 Task: Create a due date automation trigger when advanced on, on the wednesday before a card is due add fields with custom field "Resume" set to a number greater than 1 and lower than 10 at 11:00 AM.
Action: Mouse moved to (887, 275)
Screenshot: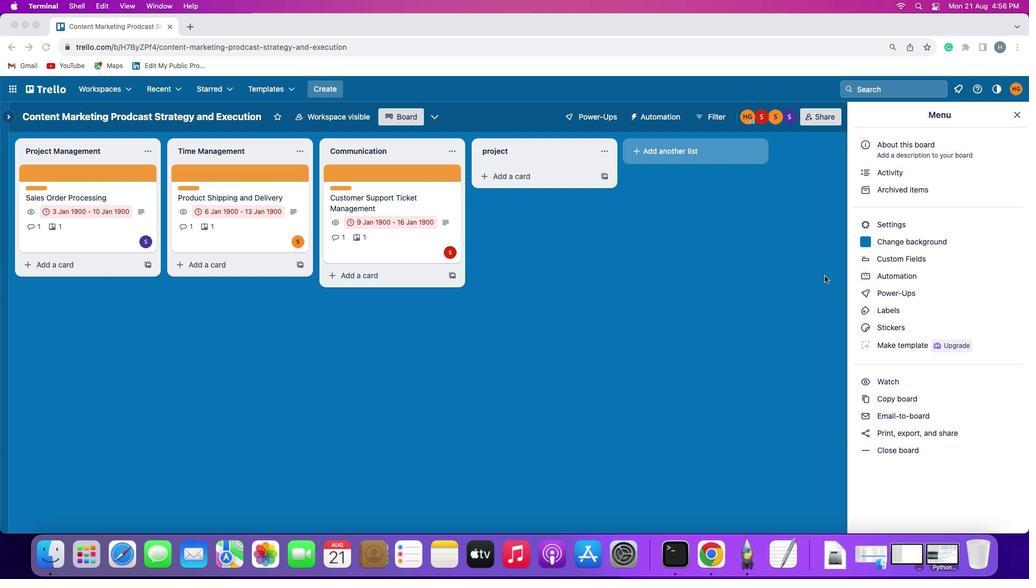
Action: Mouse pressed left at (887, 275)
Screenshot: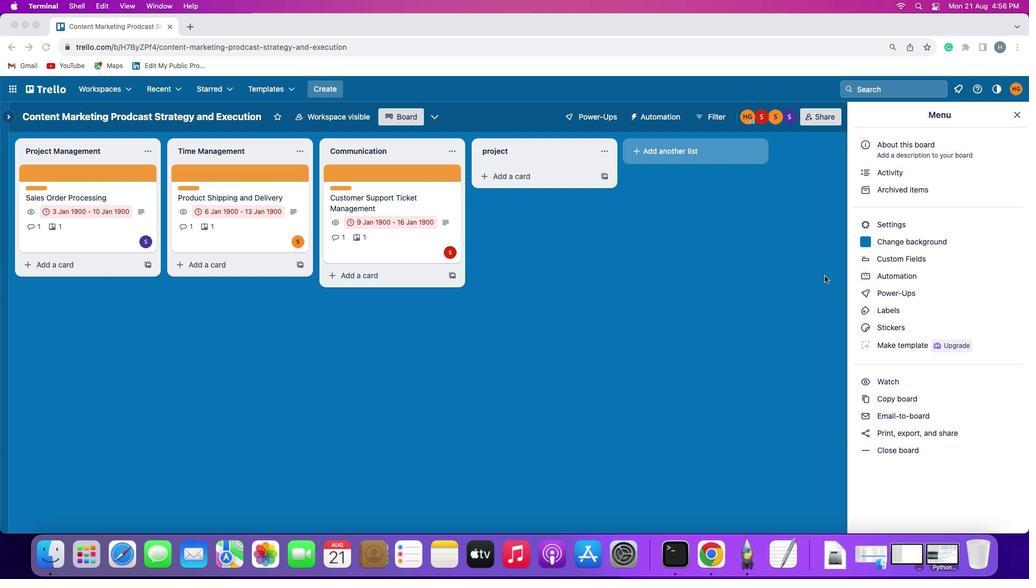 
Action: Mouse pressed left at (887, 275)
Screenshot: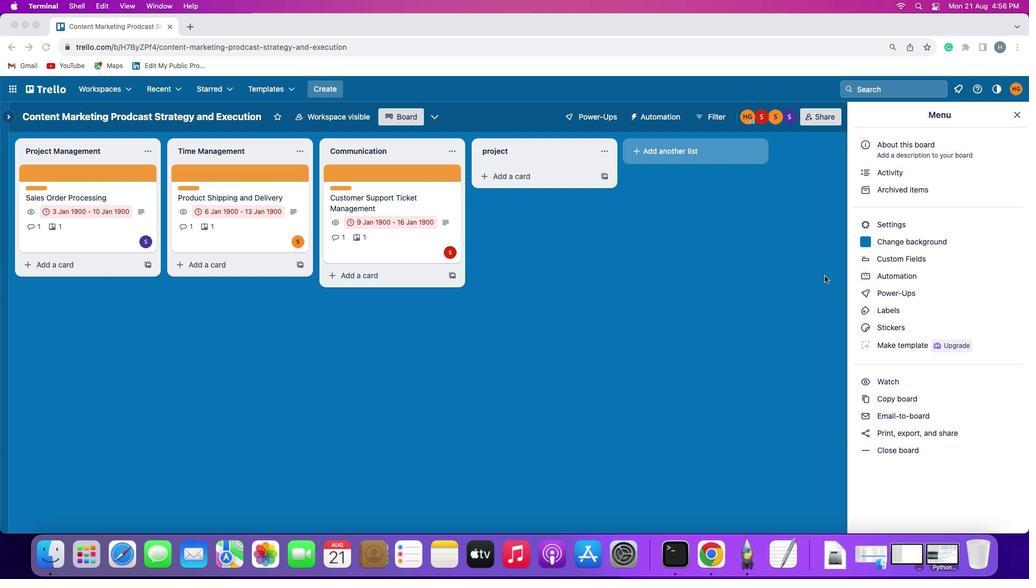
Action: Mouse moved to (76, 251)
Screenshot: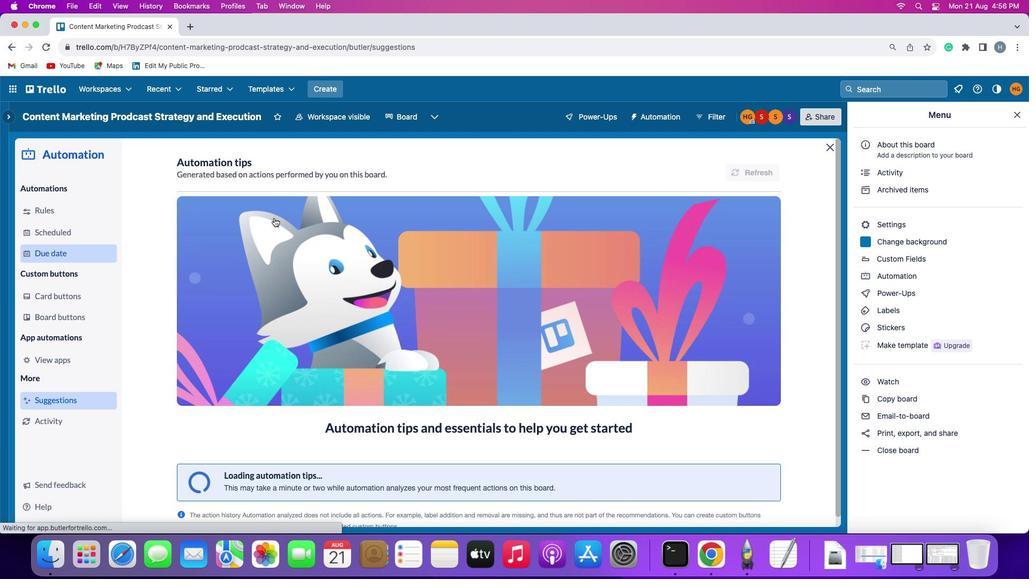 
Action: Mouse pressed left at (76, 251)
Screenshot: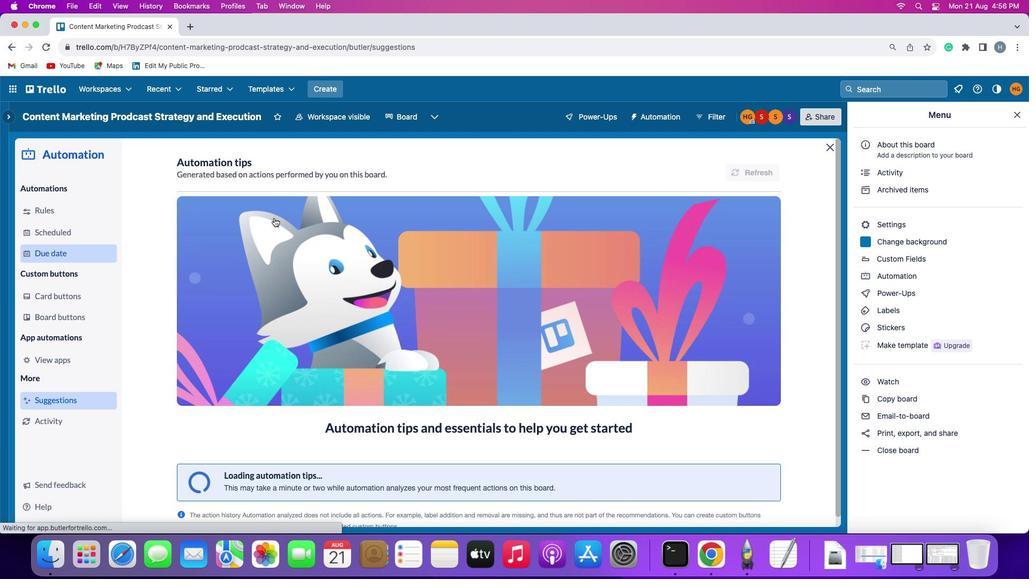 
Action: Mouse moved to (718, 163)
Screenshot: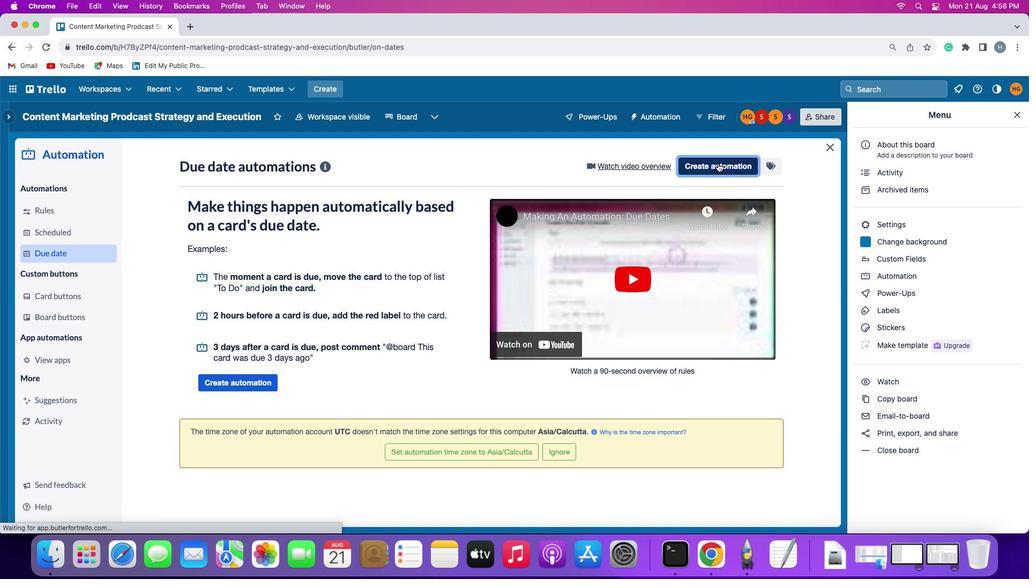 
Action: Mouse pressed left at (718, 163)
Screenshot: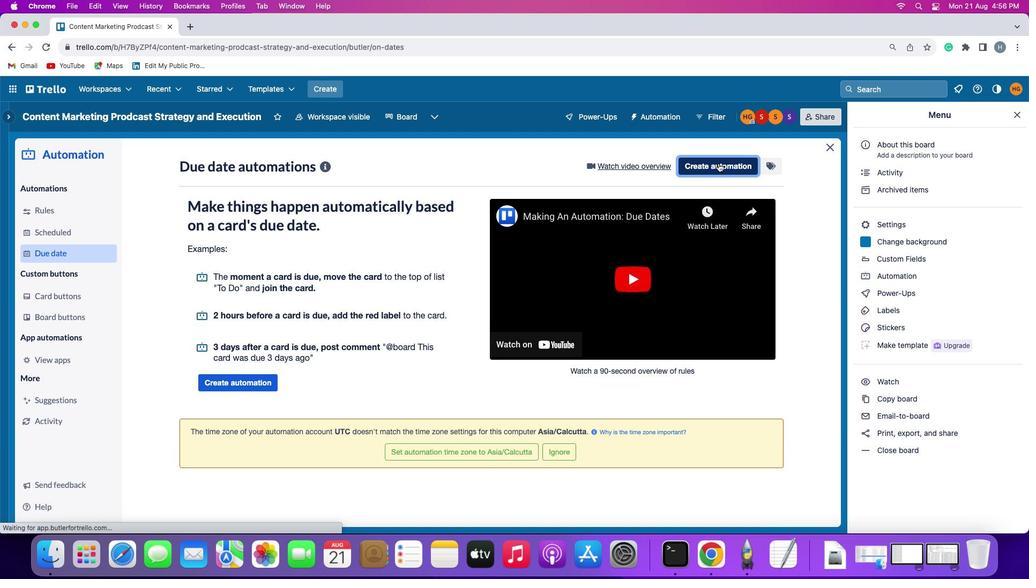 
Action: Mouse moved to (207, 264)
Screenshot: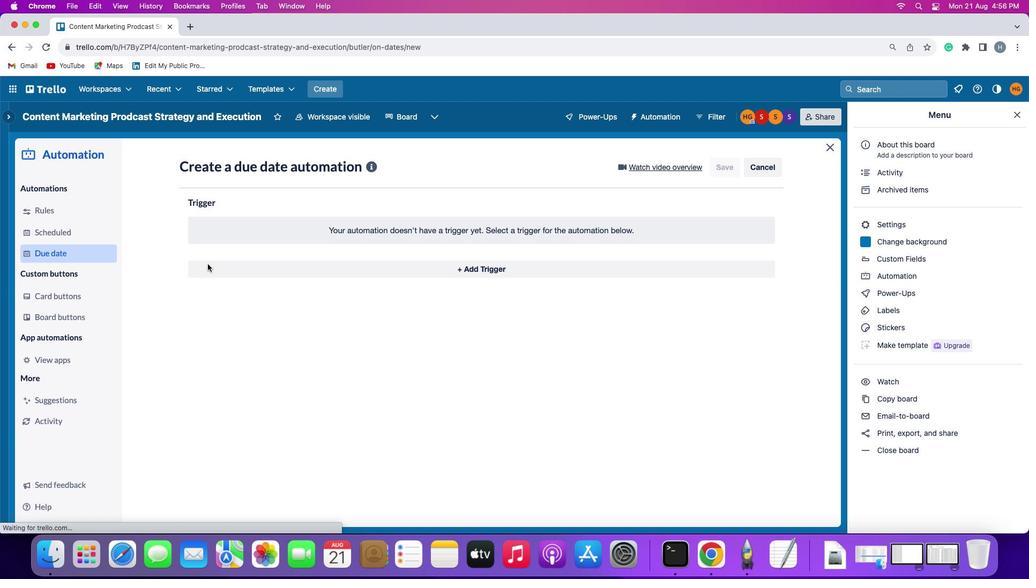 
Action: Mouse pressed left at (207, 264)
Screenshot: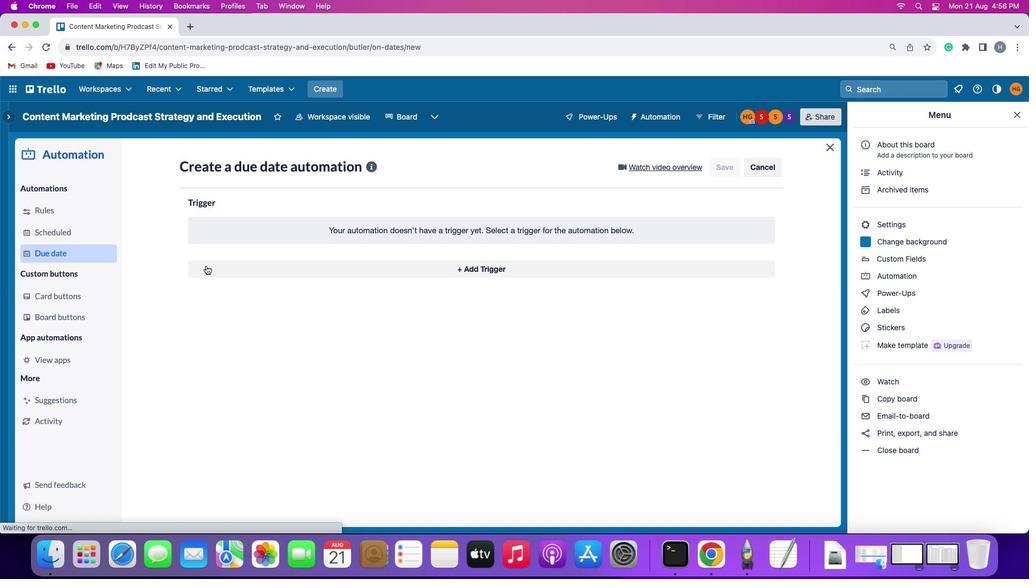 
Action: Mouse moved to (239, 469)
Screenshot: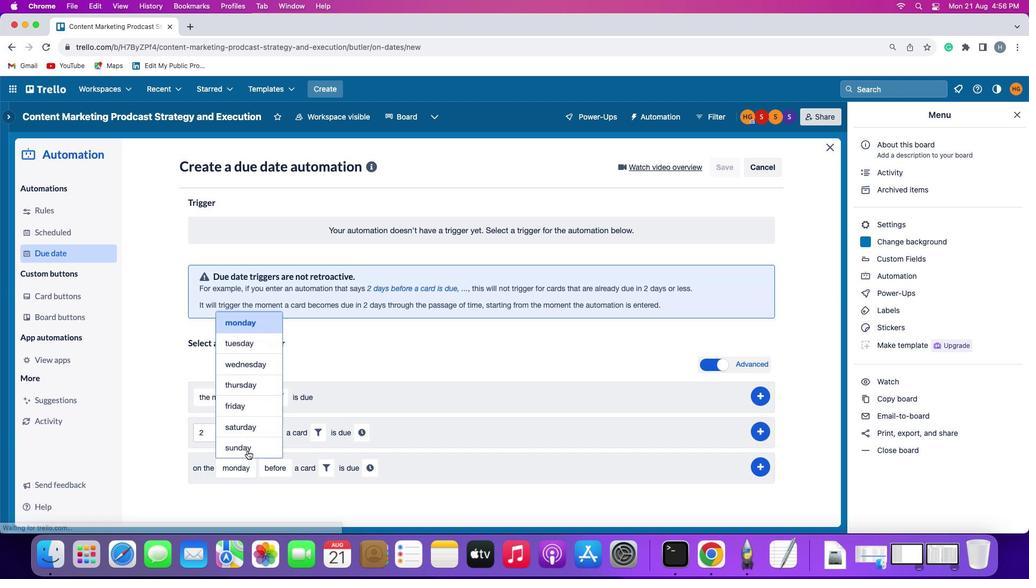 
Action: Mouse pressed left at (239, 469)
Screenshot: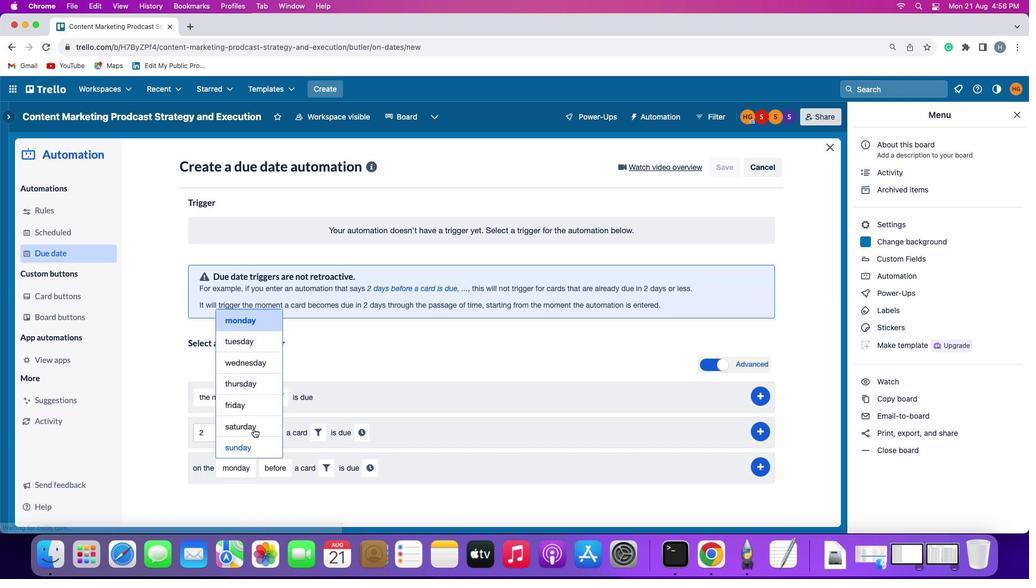 
Action: Mouse moved to (263, 360)
Screenshot: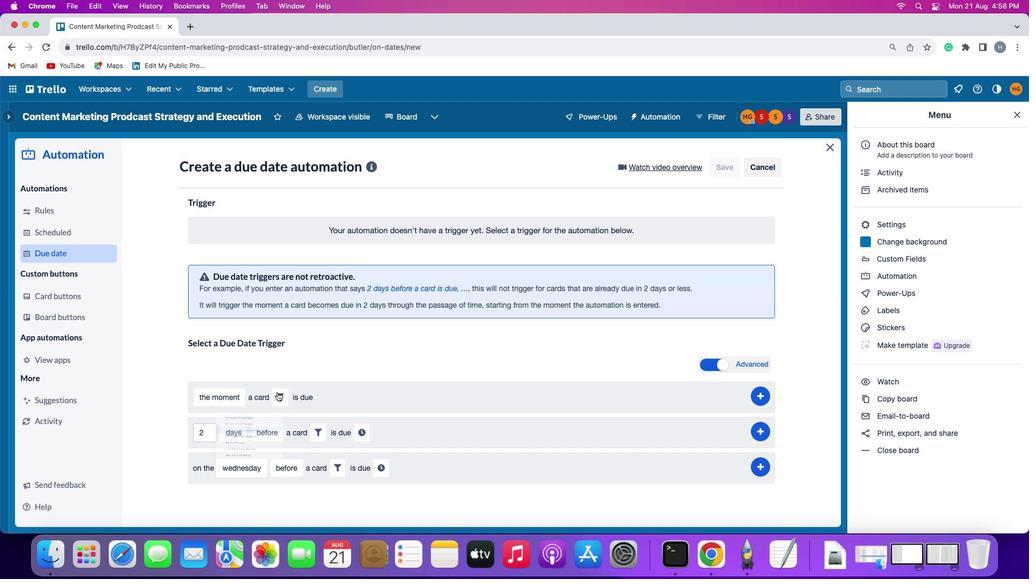 
Action: Mouse pressed left at (263, 360)
Screenshot: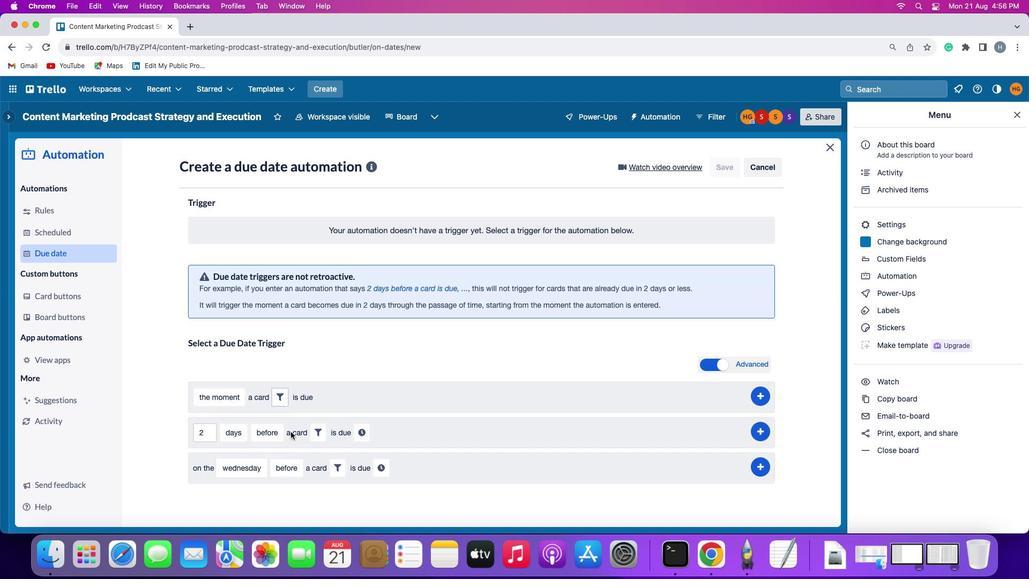 
Action: Mouse moved to (344, 465)
Screenshot: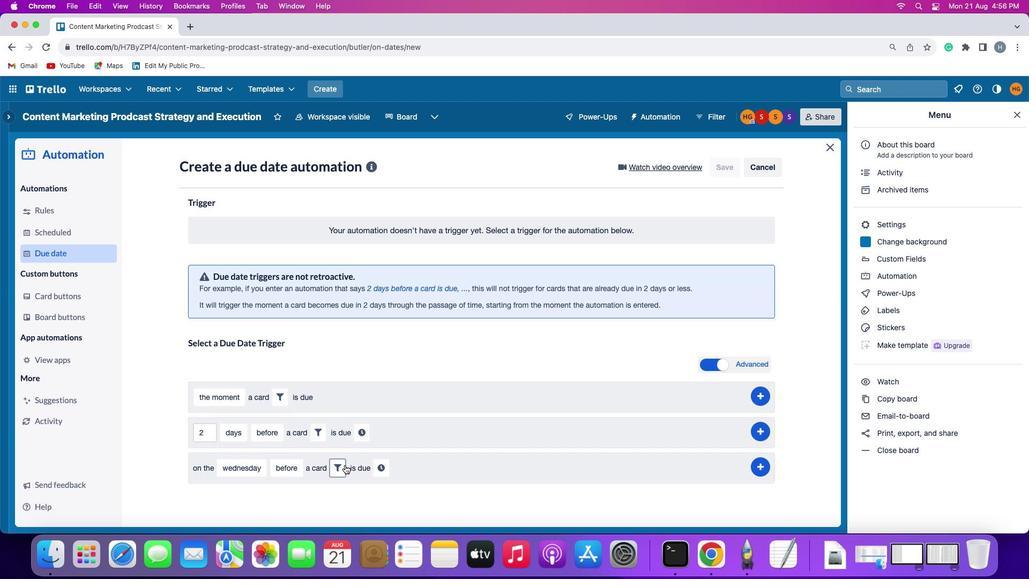 
Action: Mouse pressed left at (344, 465)
Screenshot: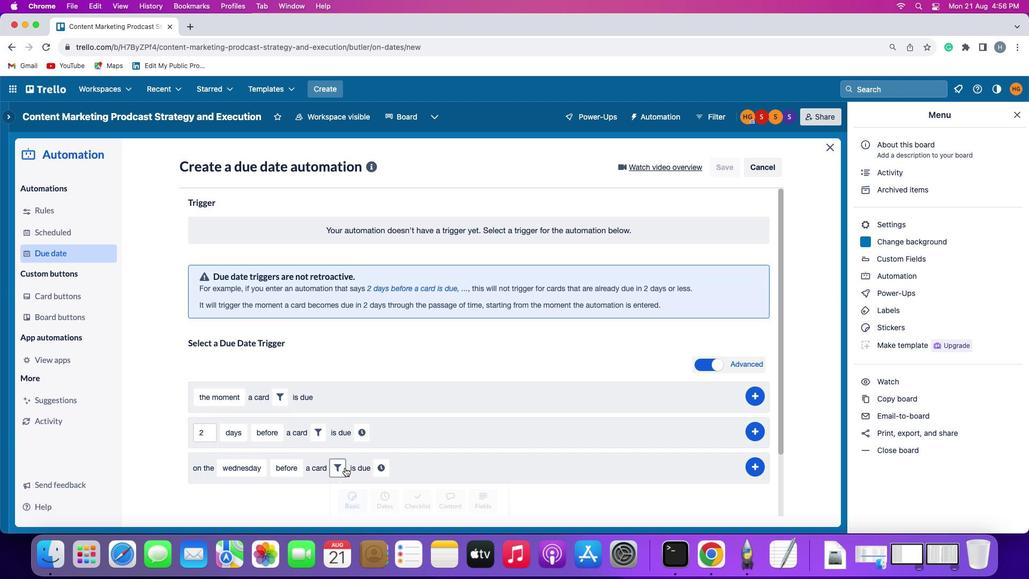 
Action: Mouse moved to (502, 499)
Screenshot: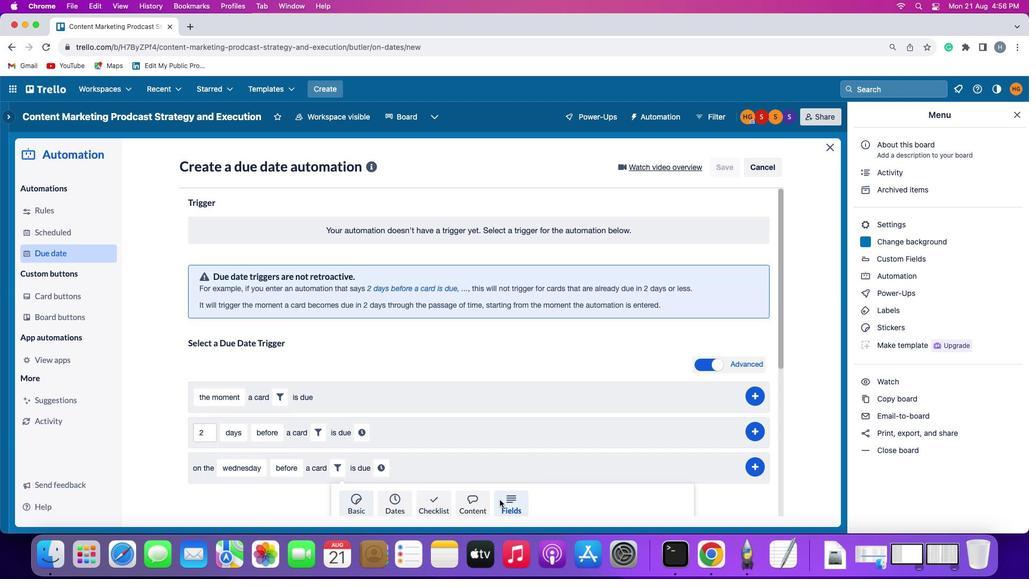 
Action: Mouse pressed left at (502, 499)
Screenshot: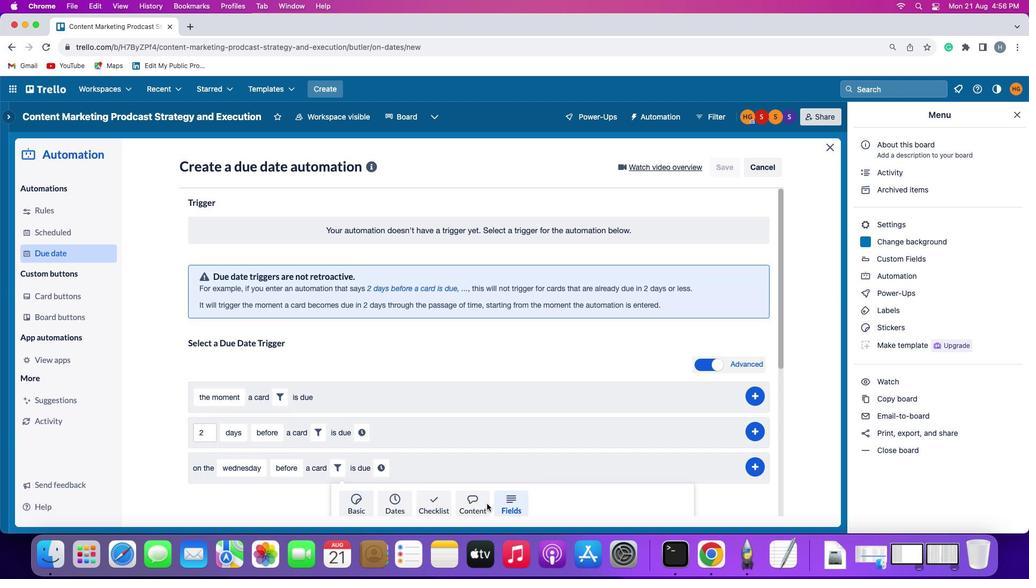 
Action: Mouse moved to (313, 496)
Screenshot: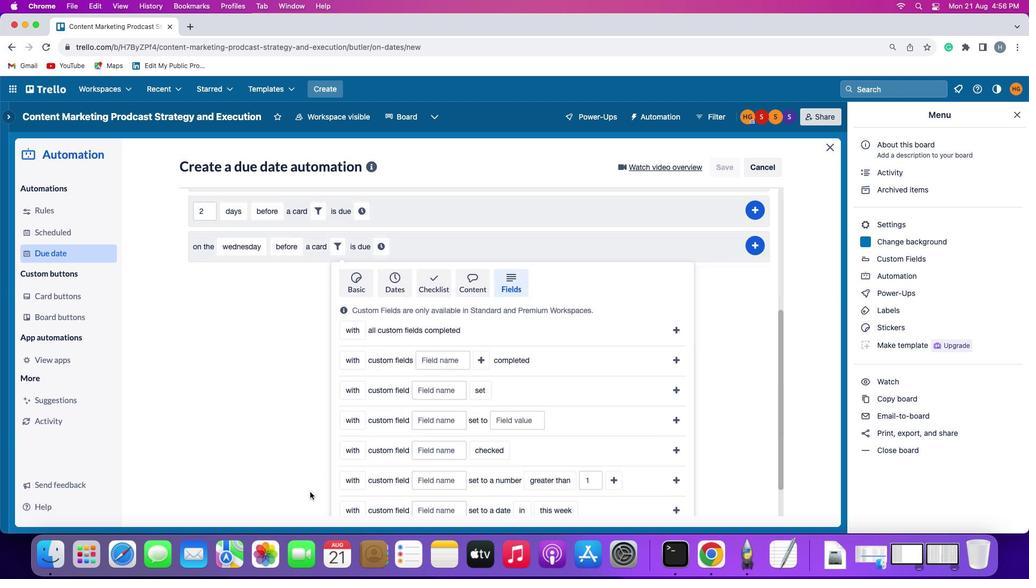 
Action: Mouse scrolled (313, 496) with delta (0, 0)
Screenshot: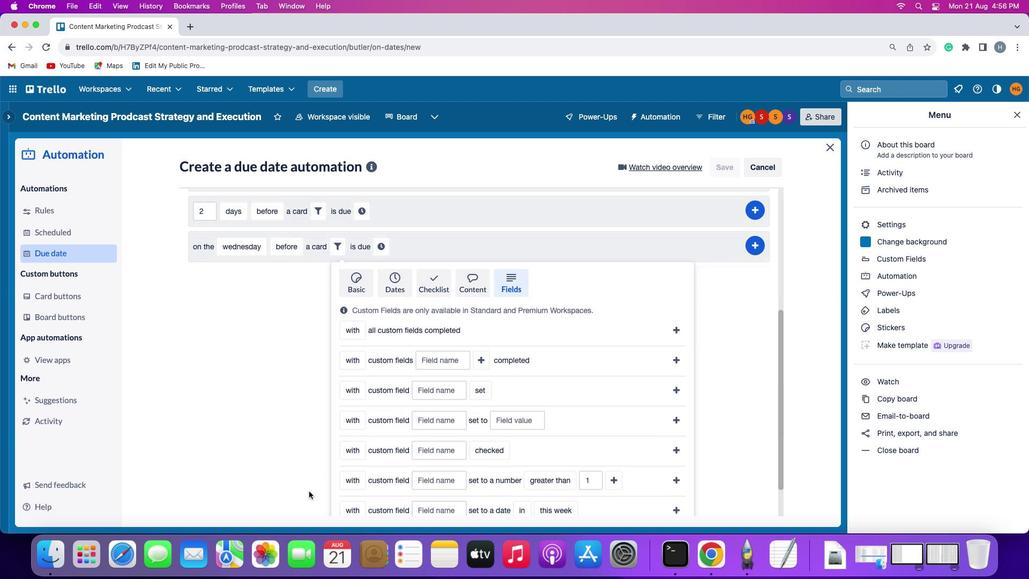
Action: Mouse moved to (312, 496)
Screenshot: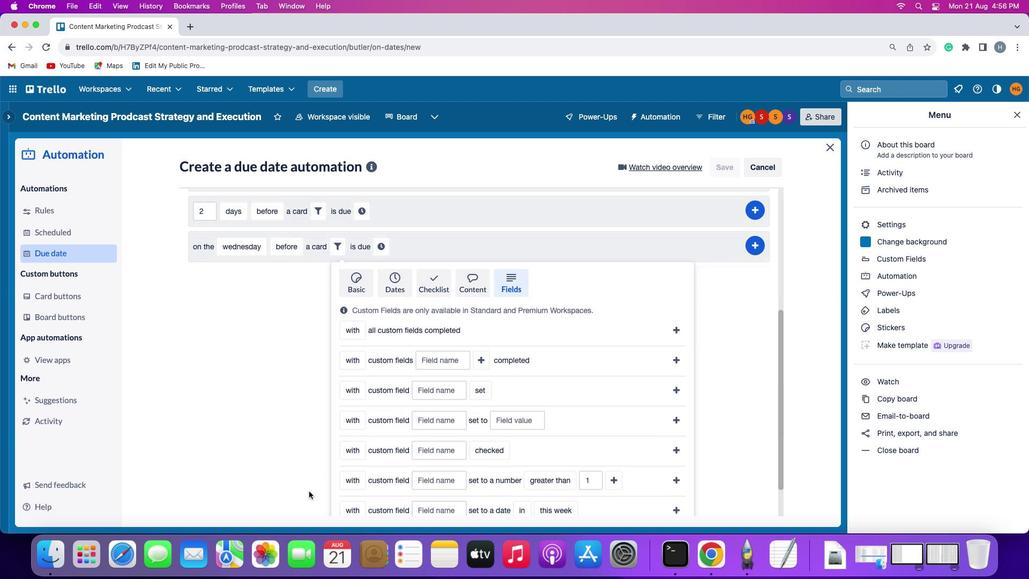 
Action: Mouse scrolled (312, 496) with delta (0, 0)
Screenshot: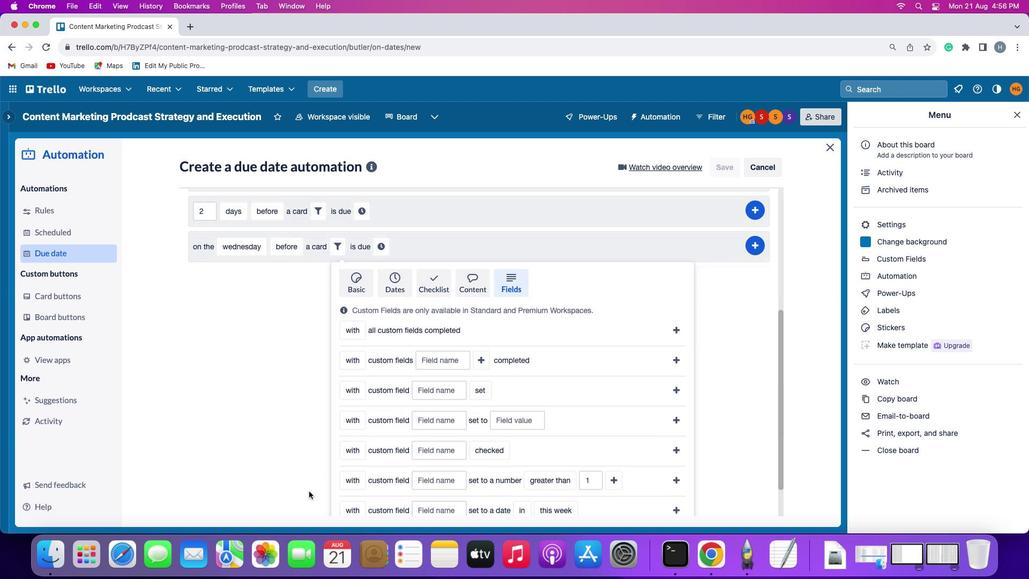 
Action: Mouse moved to (312, 495)
Screenshot: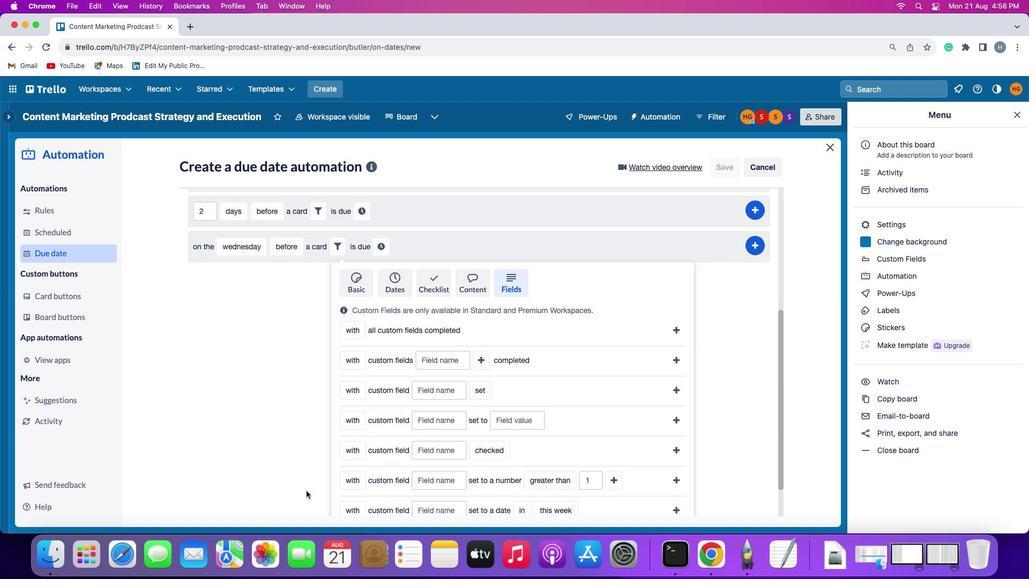 
Action: Mouse scrolled (312, 495) with delta (0, -1)
Screenshot: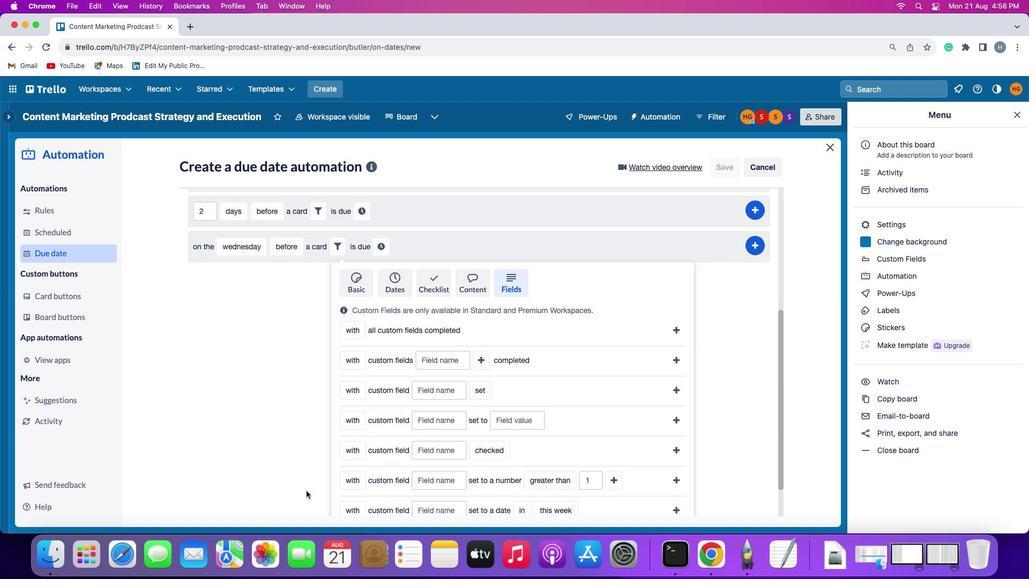 
Action: Mouse moved to (312, 494)
Screenshot: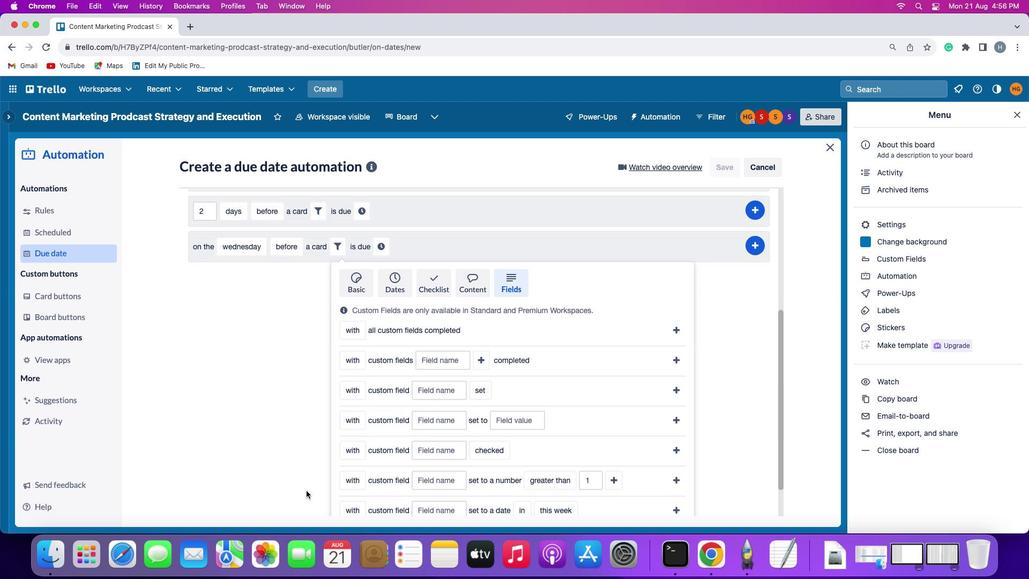 
Action: Mouse scrolled (312, 494) with delta (0, -2)
Screenshot: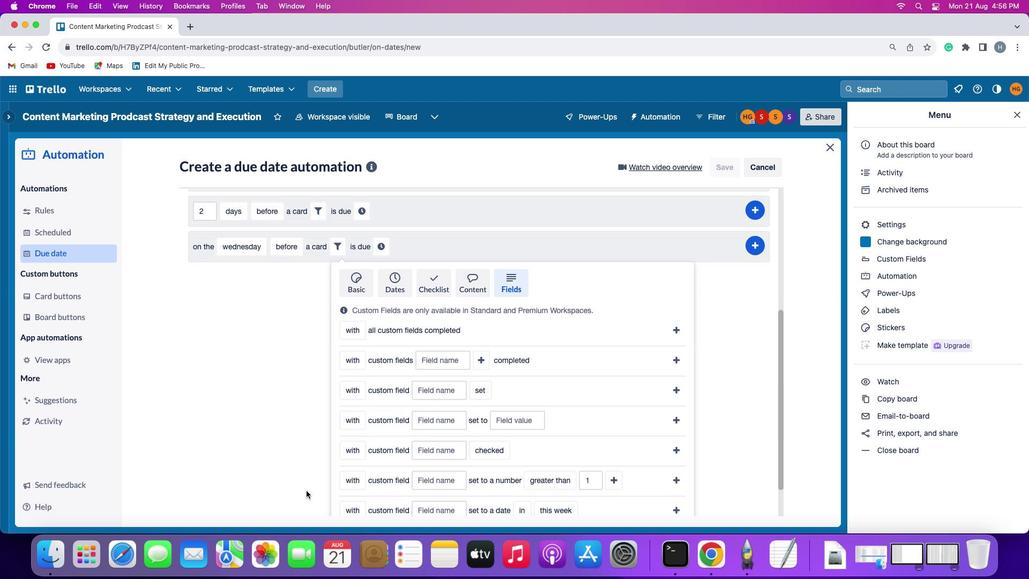 
Action: Mouse moved to (306, 491)
Screenshot: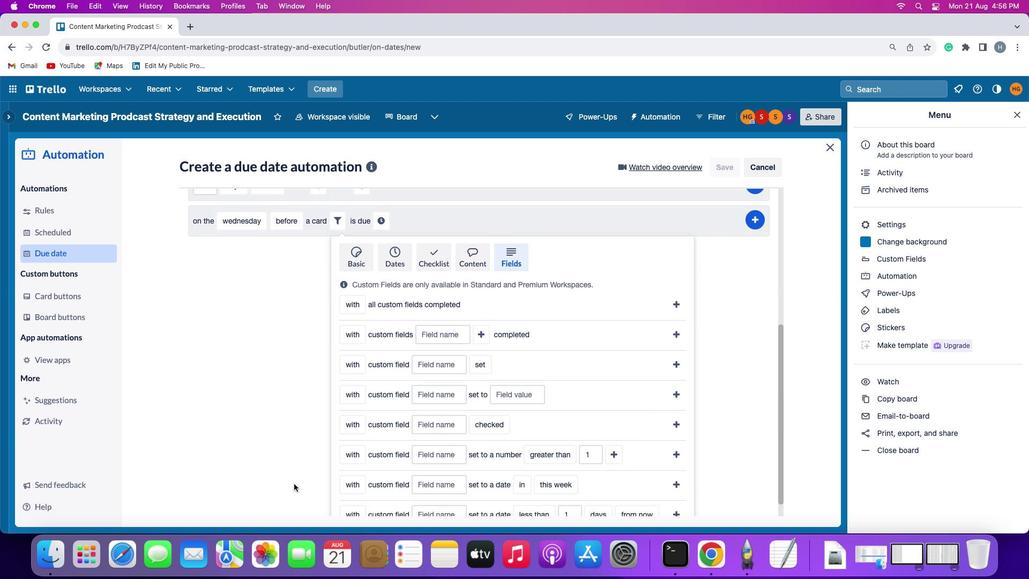 
Action: Mouse scrolled (306, 491) with delta (0, 0)
Screenshot: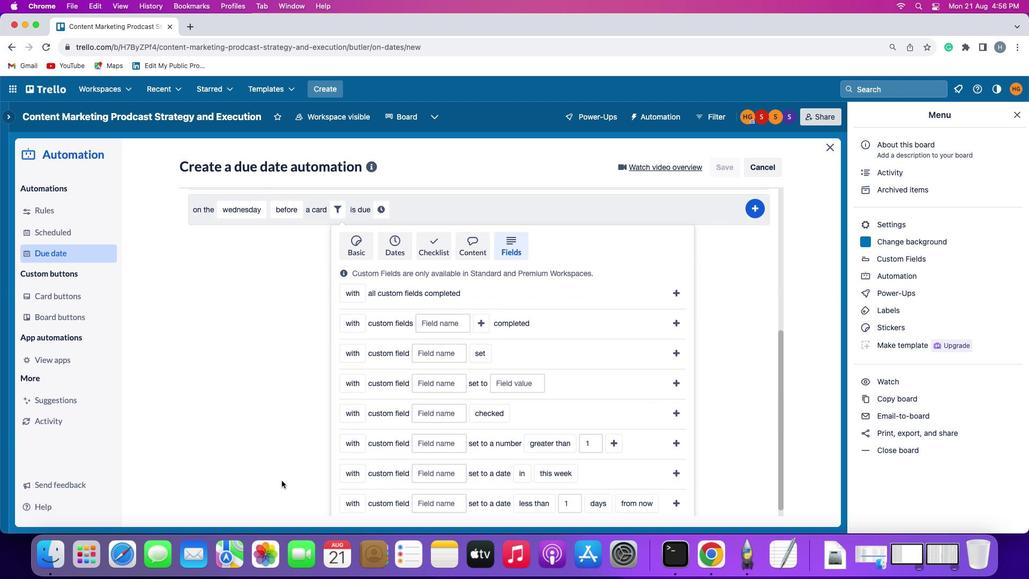 
Action: Mouse scrolled (306, 491) with delta (0, 0)
Screenshot: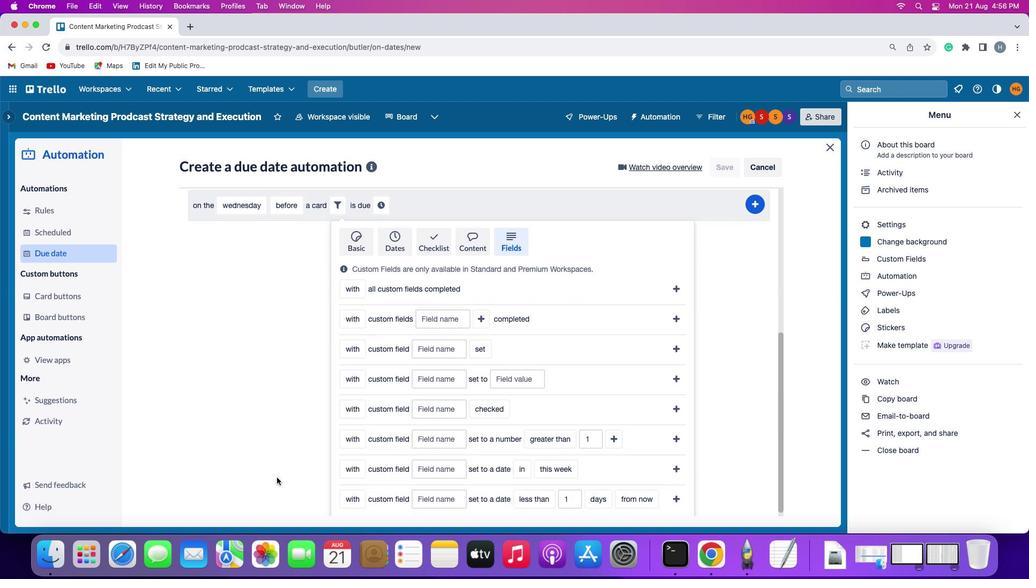 
Action: Mouse moved to (306, 490)
Screenshot: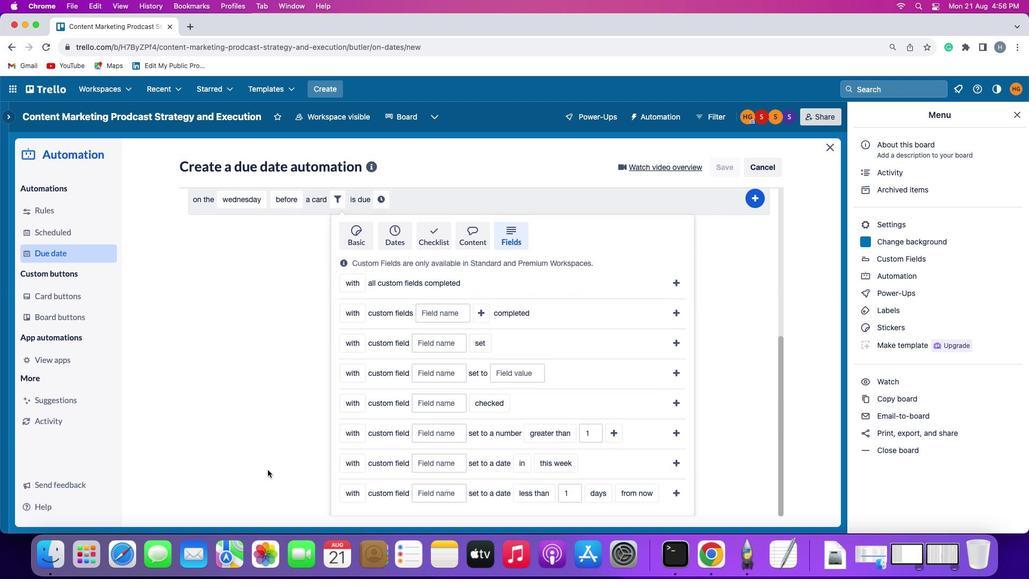 
Action: Mouse scrolled (306, 490) with delta (0, -1)
Screenshot: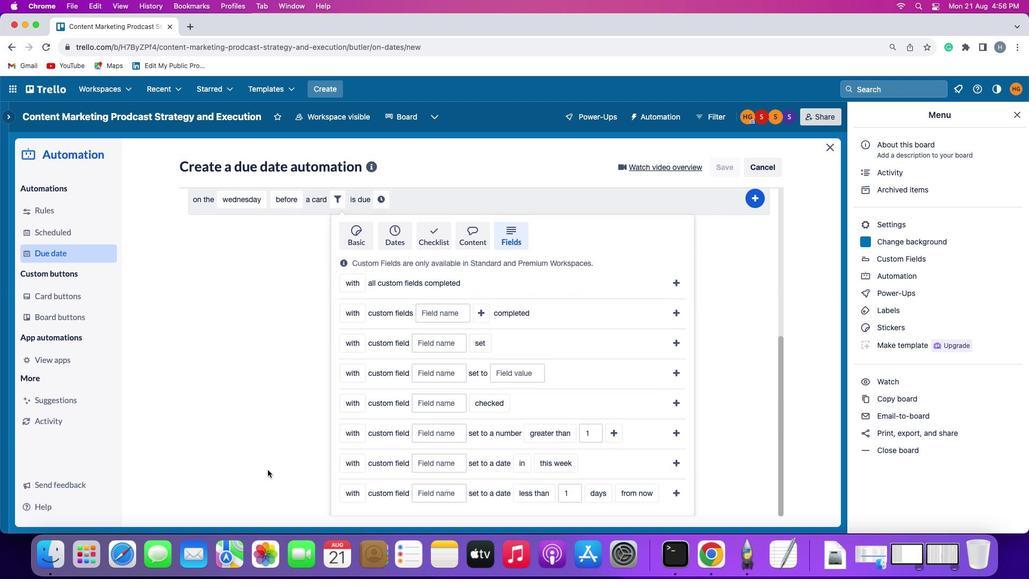 
Action: Mouse scrolled (306, 490) with delta (0, -2)
Screenshot: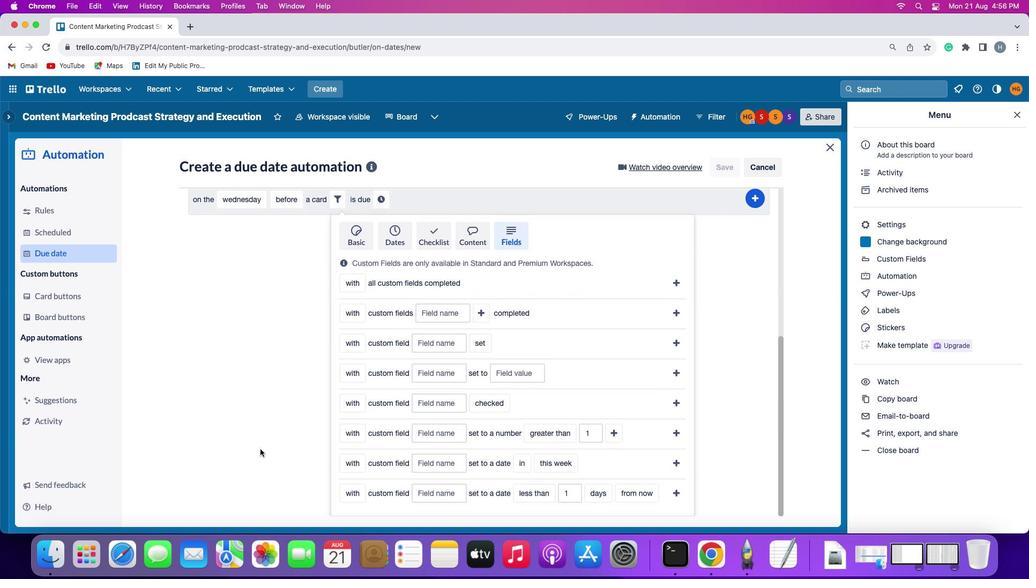 
Action: Mouse moved to (365, 447)
Screenshot: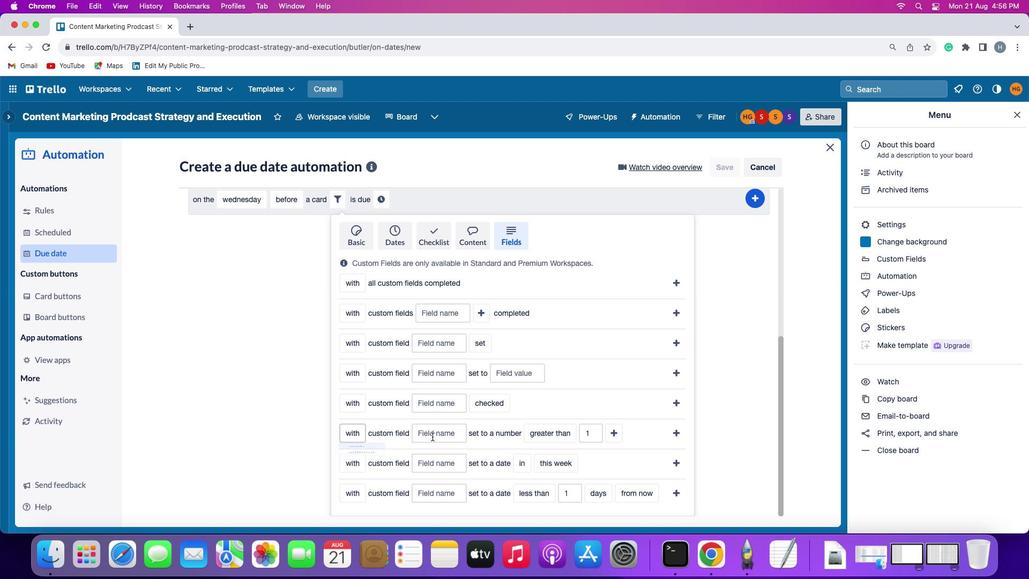 
Action: Mouse pressed left at (365, 447)
Screenshot: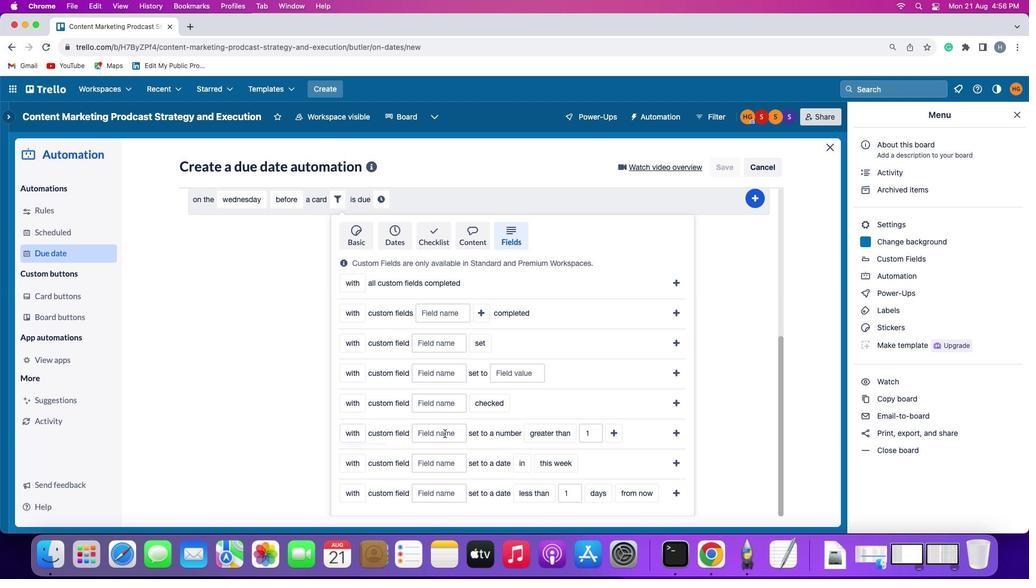 
Action: Mouse moved to (450, 432)
Screenshot: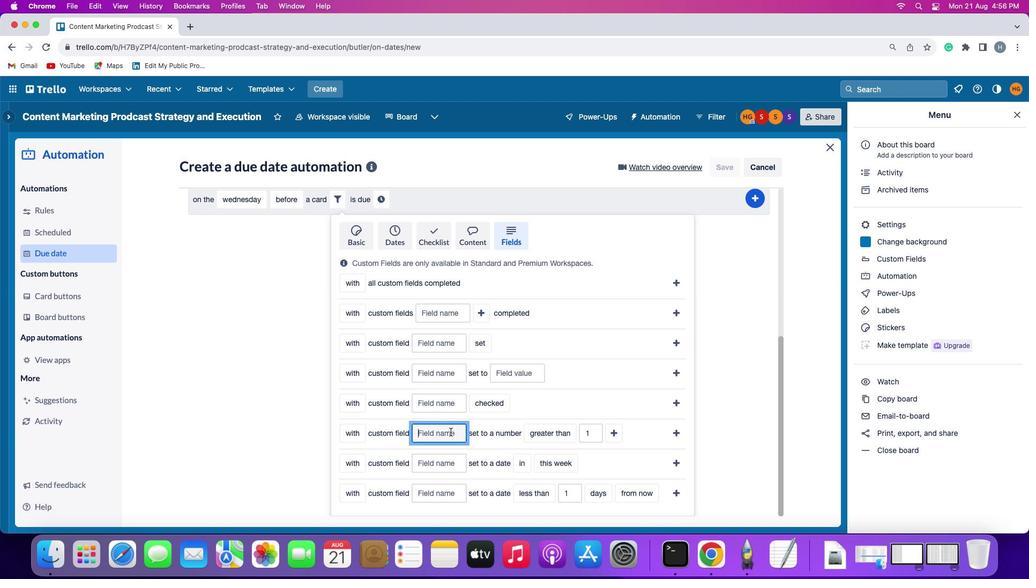 
Action: Mouse pressed left at (450, 432)
Screenshot: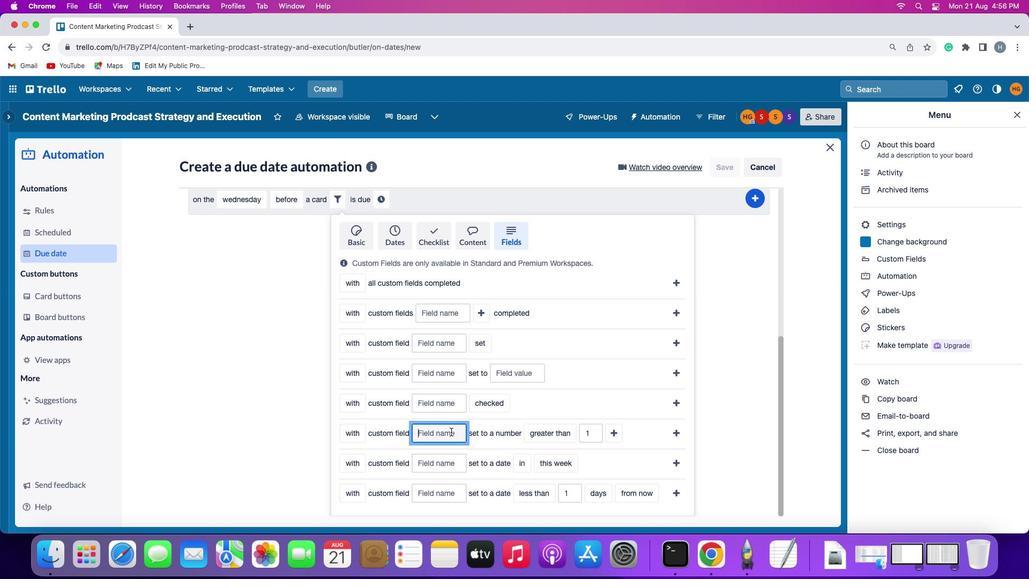 
Action: Mouse moved to (451, 431)
Screenshot: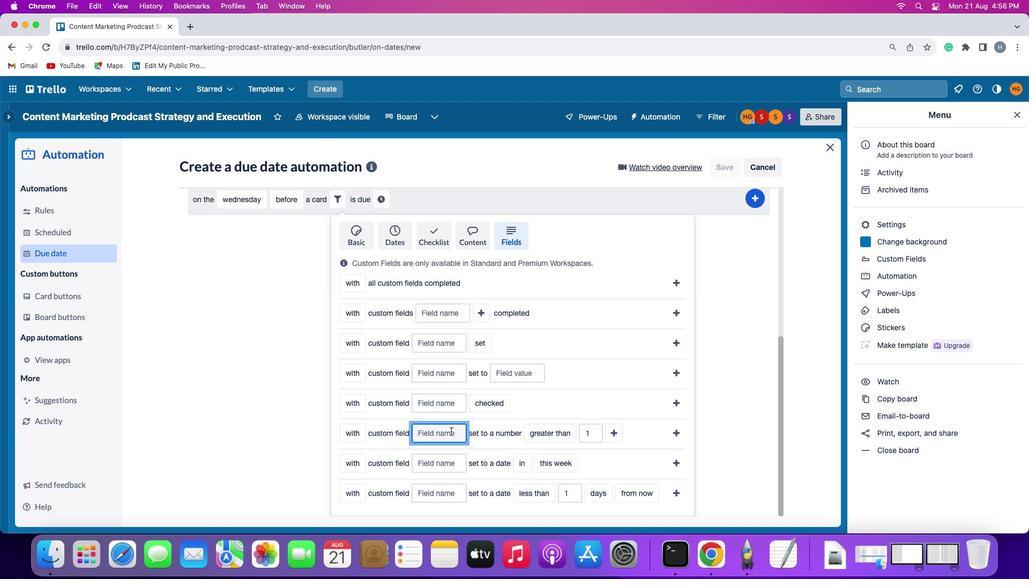 
Action: Key pressed Key.shift
Screenshot: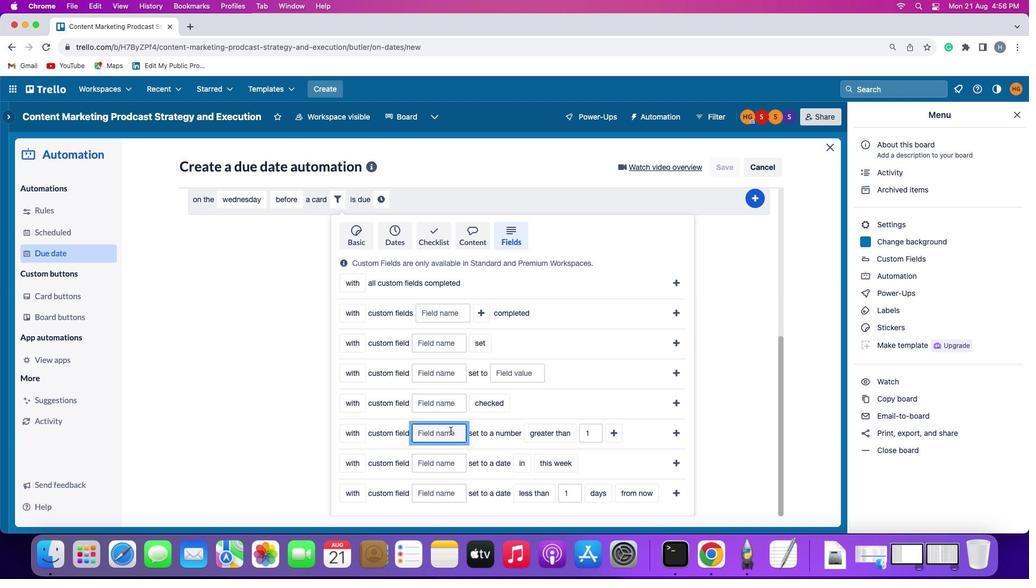 
Action: Mouse moved to (450, 430)
Screenshot: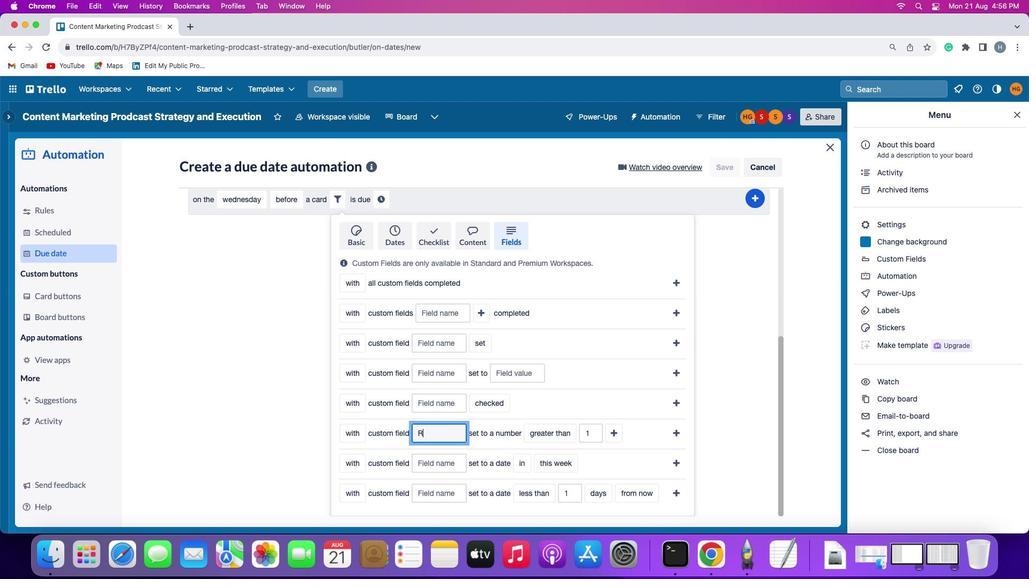 
Action: Key pressed 'R''e'
Screenshot: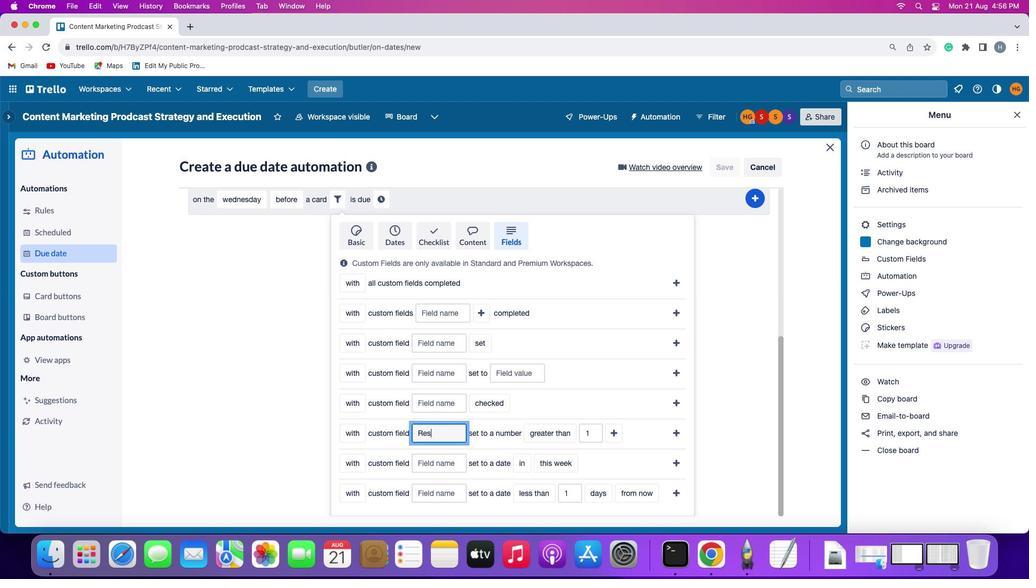 
Action: Mouse moved to (450, 429)
Screenshot: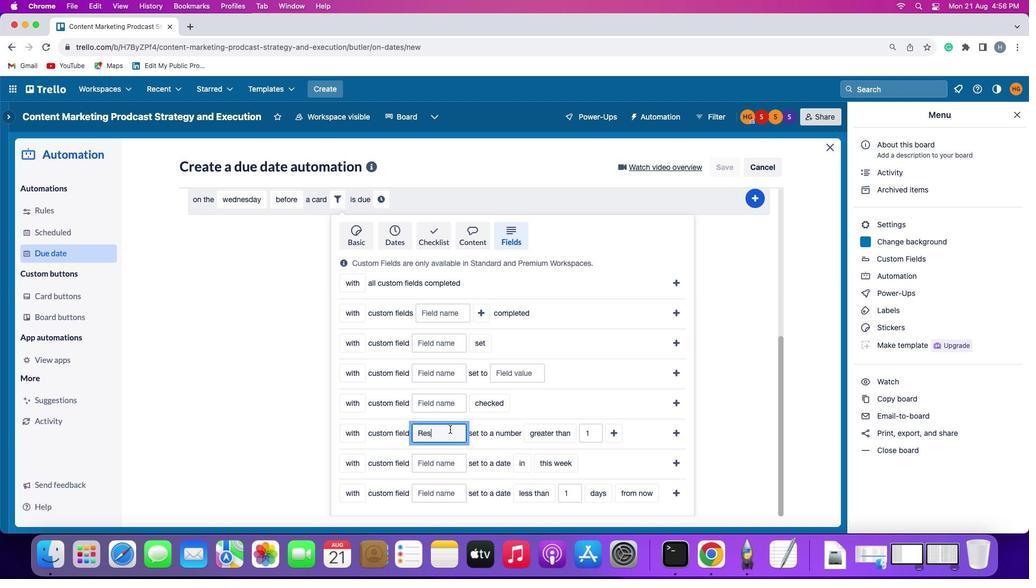 
Action: Key pressed 's'
Screenshot: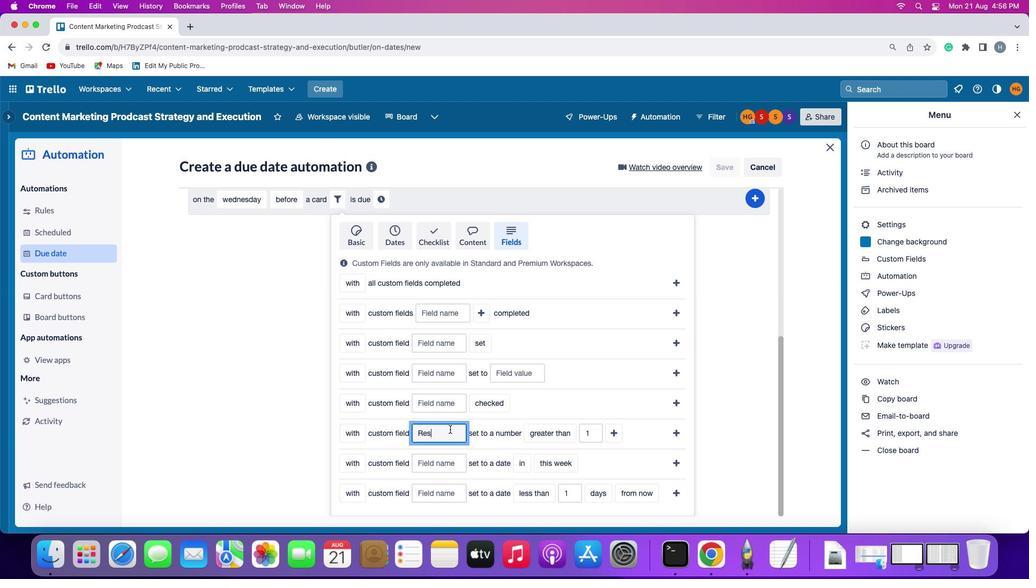 
Action: Mouse moved to (450, 429)
Screenshot: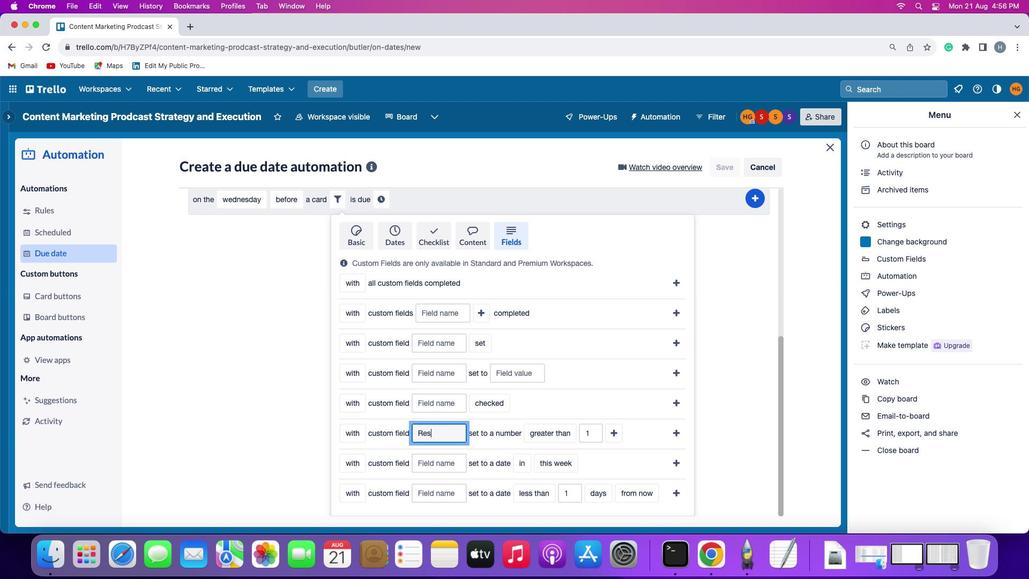 
Action: Key pressed 'u'
Screenshot: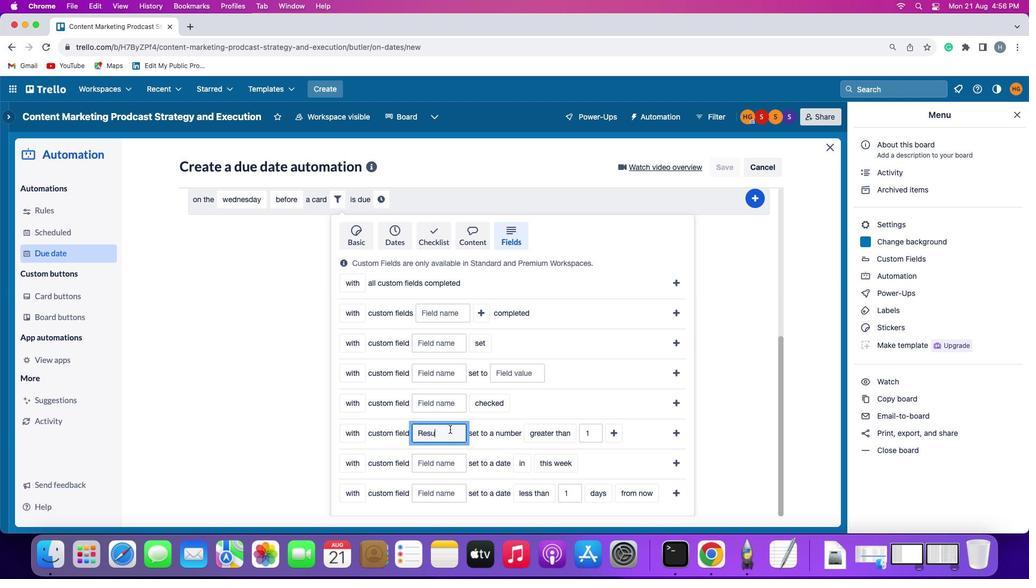
Action: Mouse moved to (450, 428)
Screenshot: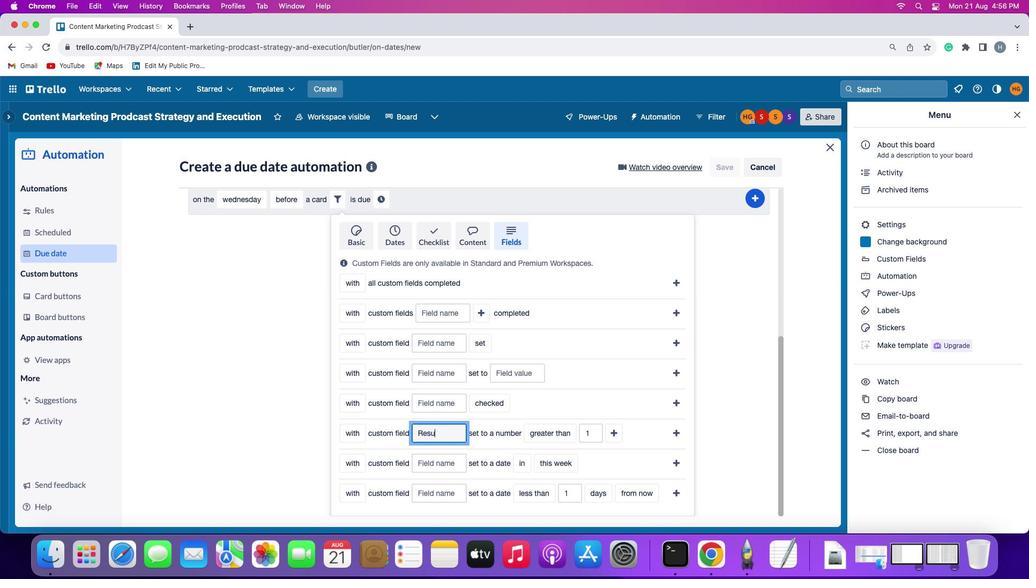 
Action: Key pressed 'm''e'
Screenshot: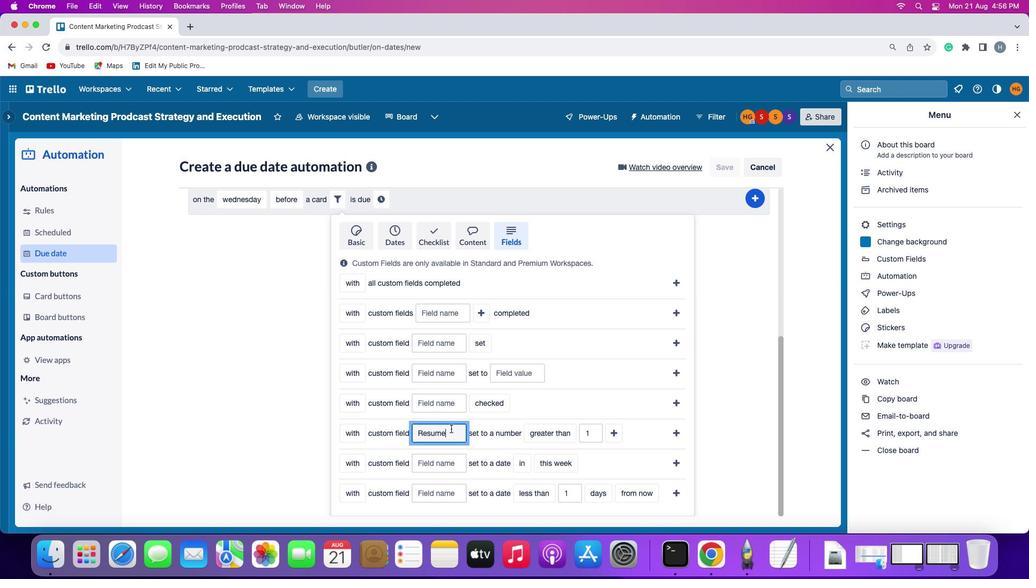 
Action: Mouse moved to (556, 435)
Screenshot: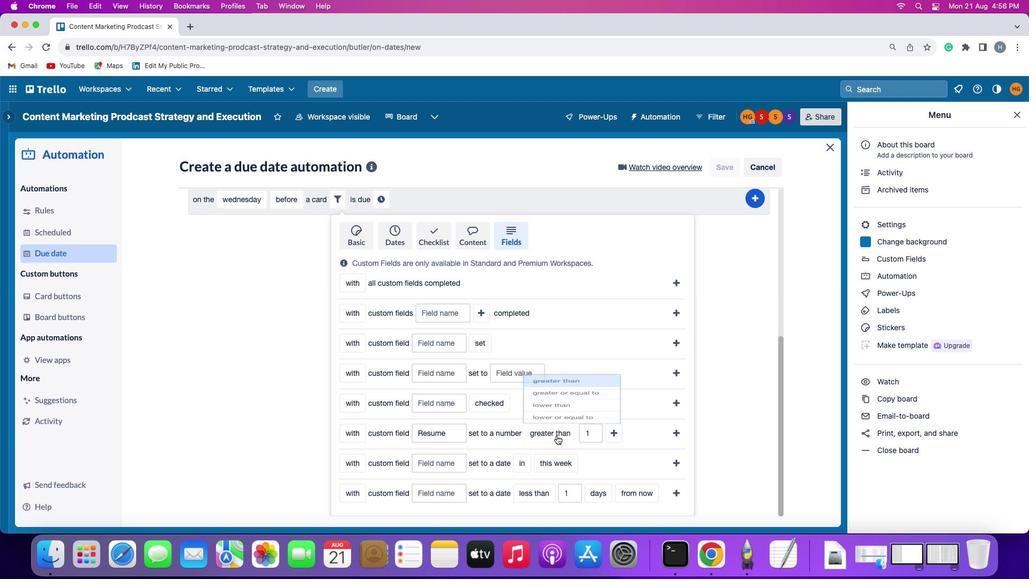 
Action: Mouse pressed left at (556, 435)
Screenshot: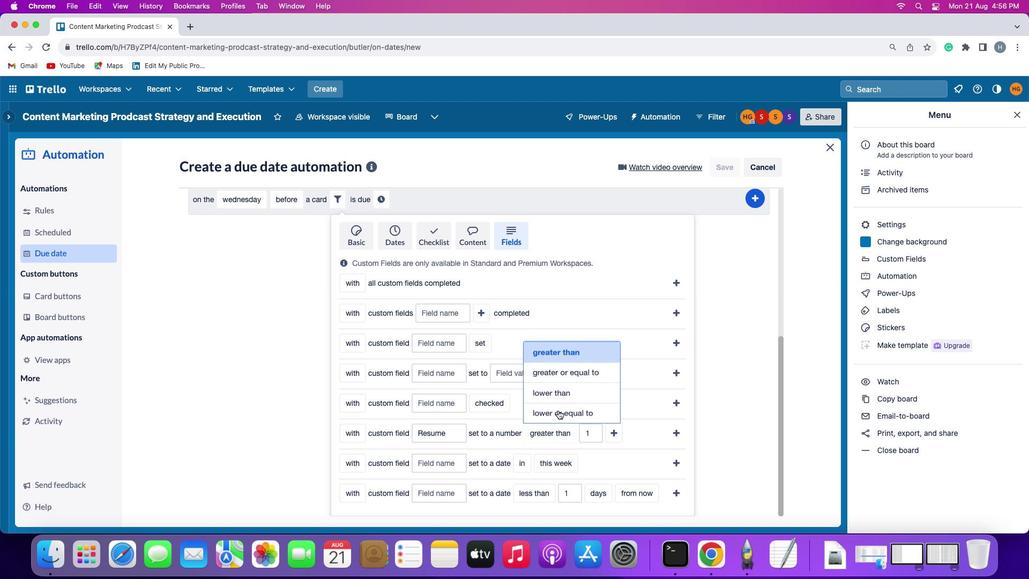 
Action: Mouse moved to (573, 348)
Screenshot: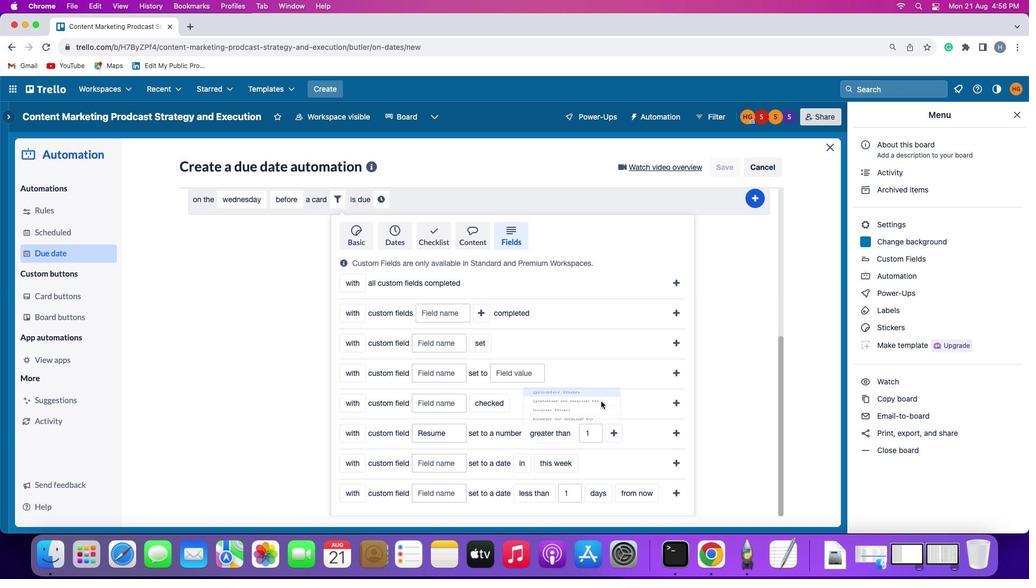 
Action: Mouse pressed left at (573, 348)
Screenshot: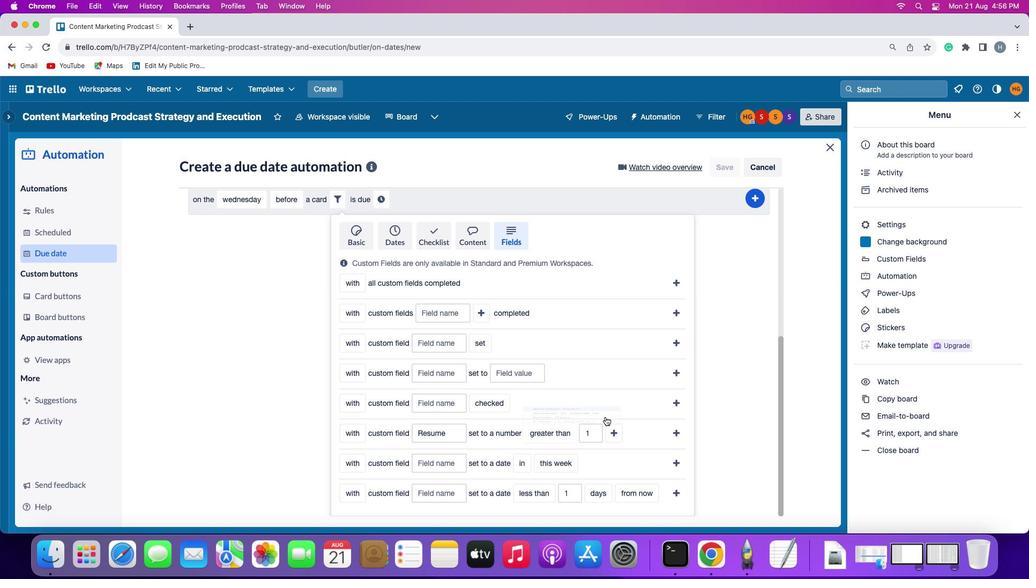 
Action: Mouse moved to (611, 432)
Screenshot: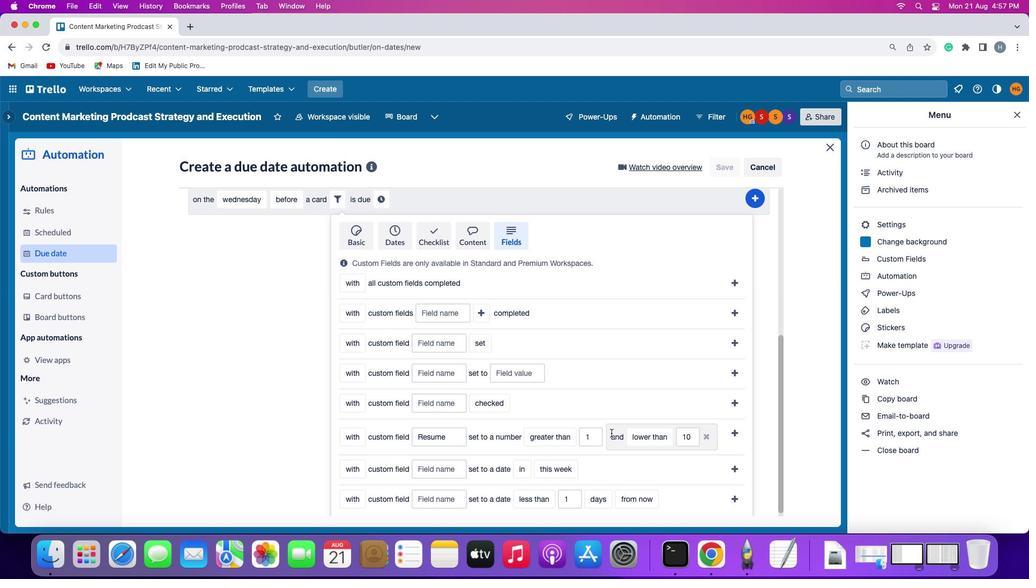 
Action: Mouse pressed left at (611, 432)
Screenshot: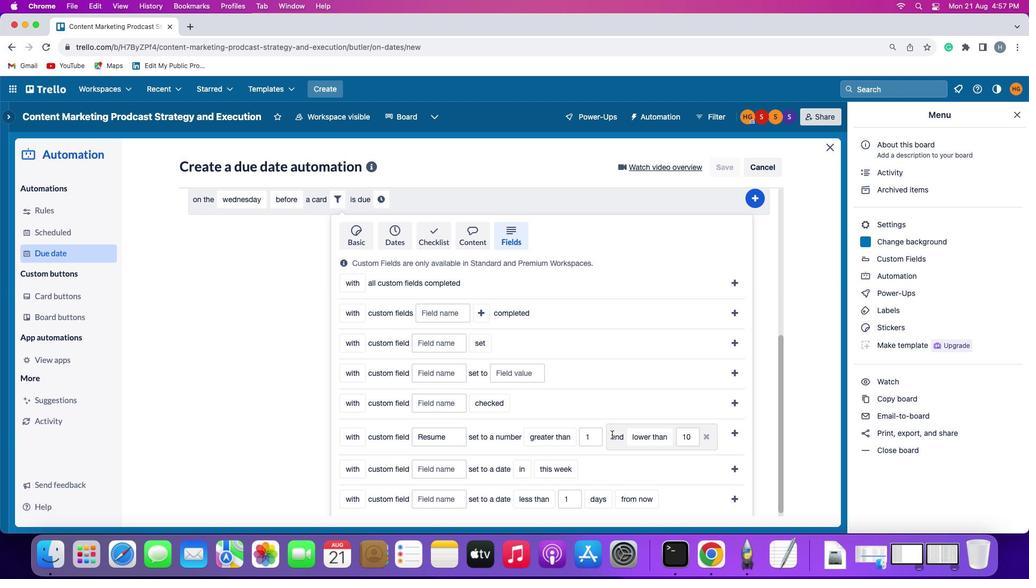 
Action: Mouse moved to (640, 439)
Screenshot: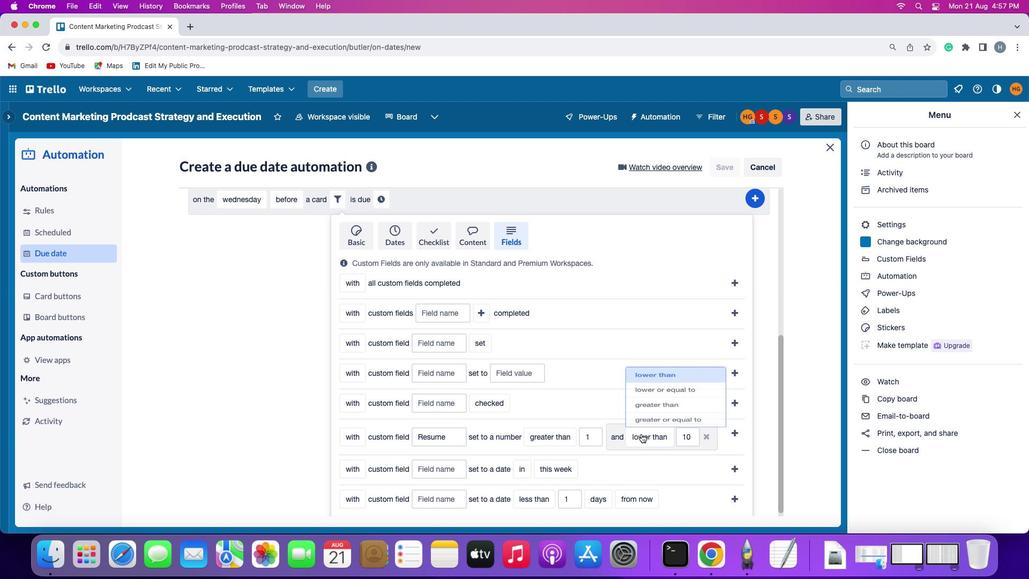 
Action: Mouse pressed left at (640, 439)
Screenshot: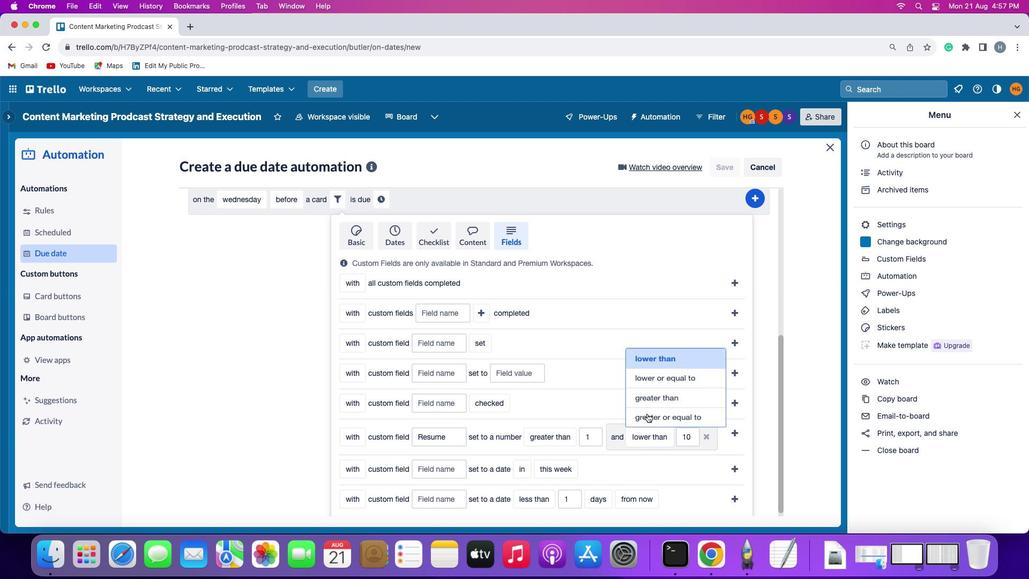 
Action: Mouse moved to (664, 351)
Screenshot: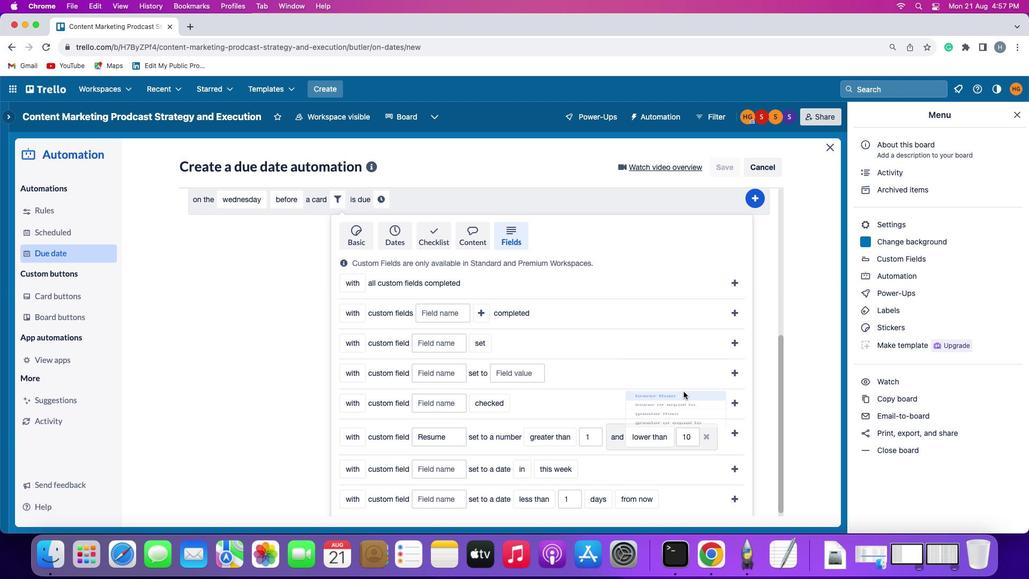 
Action: Mouse pressed left at (664, 351)
Screenshot: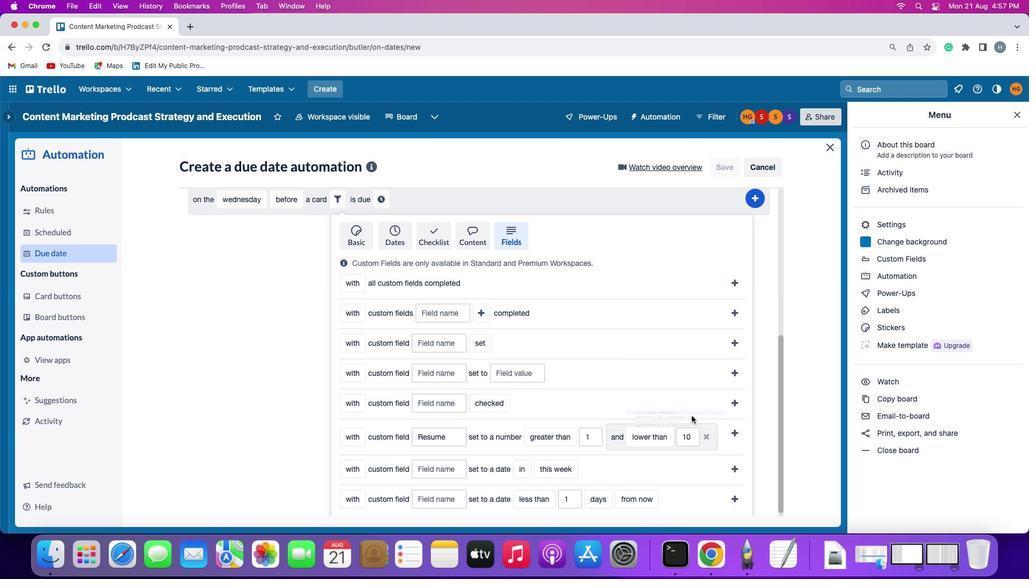 
Action: Mouse moved to (740, 435)
Screenshot: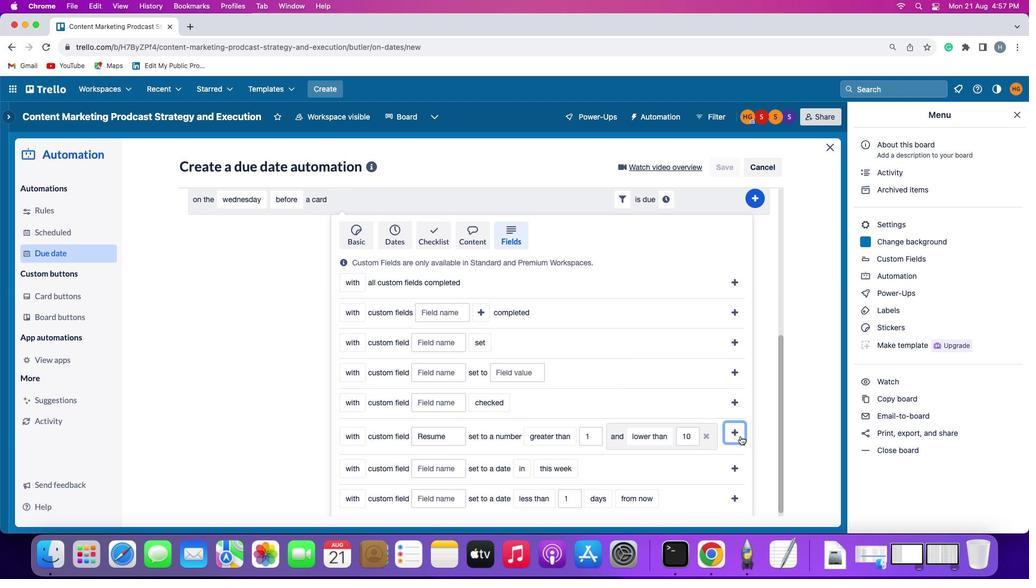 
Action: Mouse pressed left at (740, 435)
Screenshot: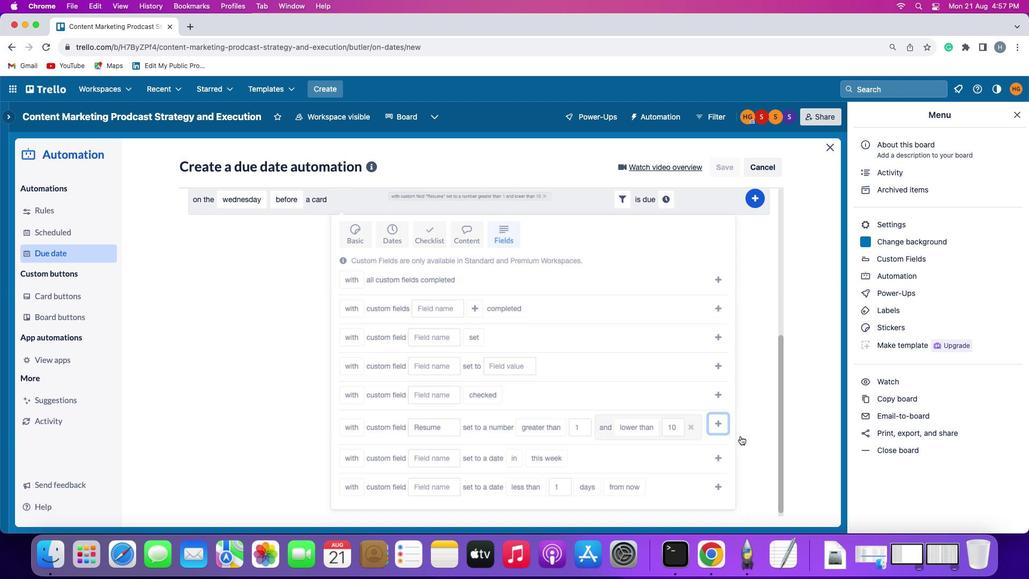 
Action: Mouse moved to (661, 467)
Screenshot: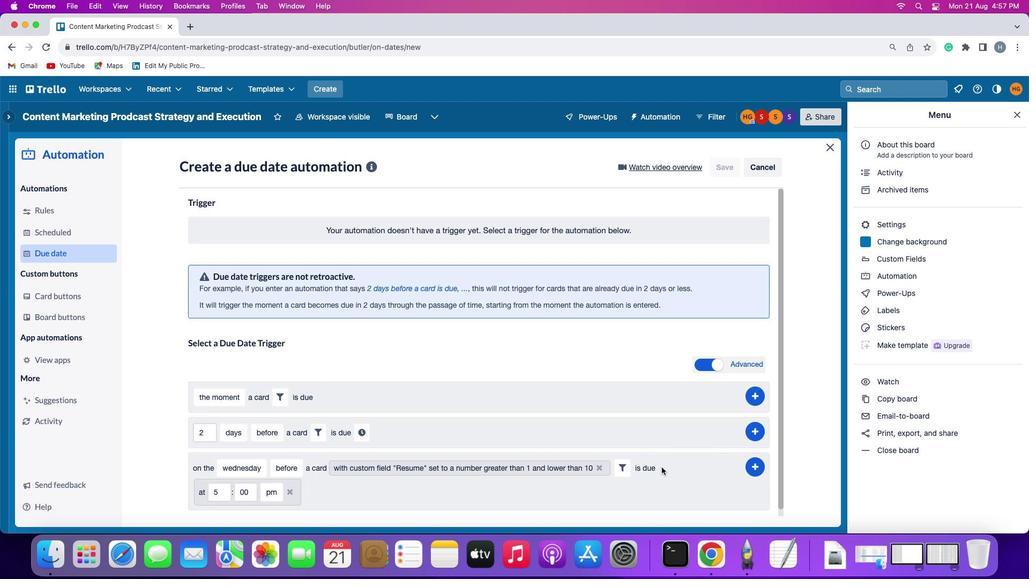 
Action: Mouse pressed left at (661, 467)
Screenshot: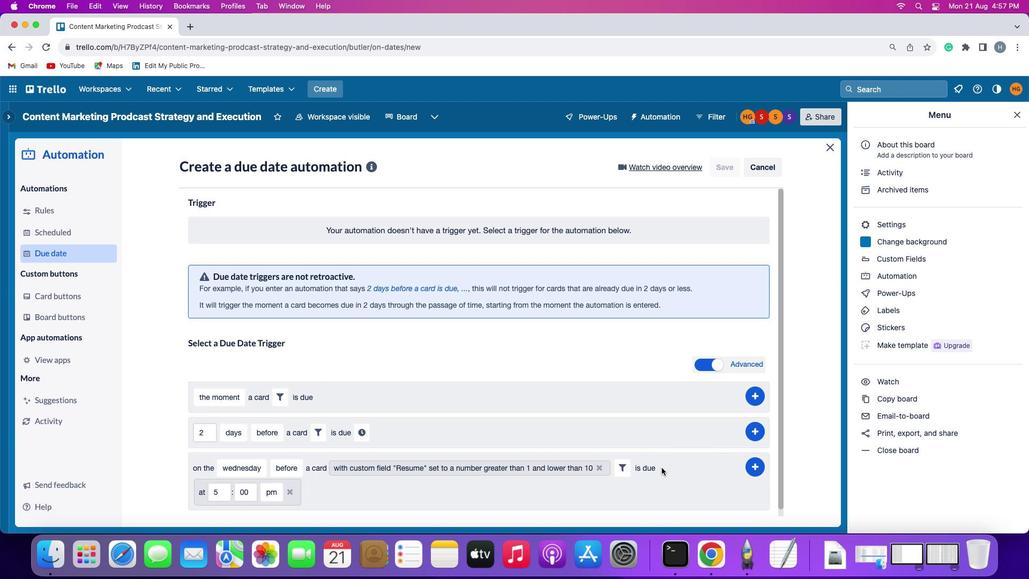 
Action: Mouse moved to (223, 490)
Screenshot: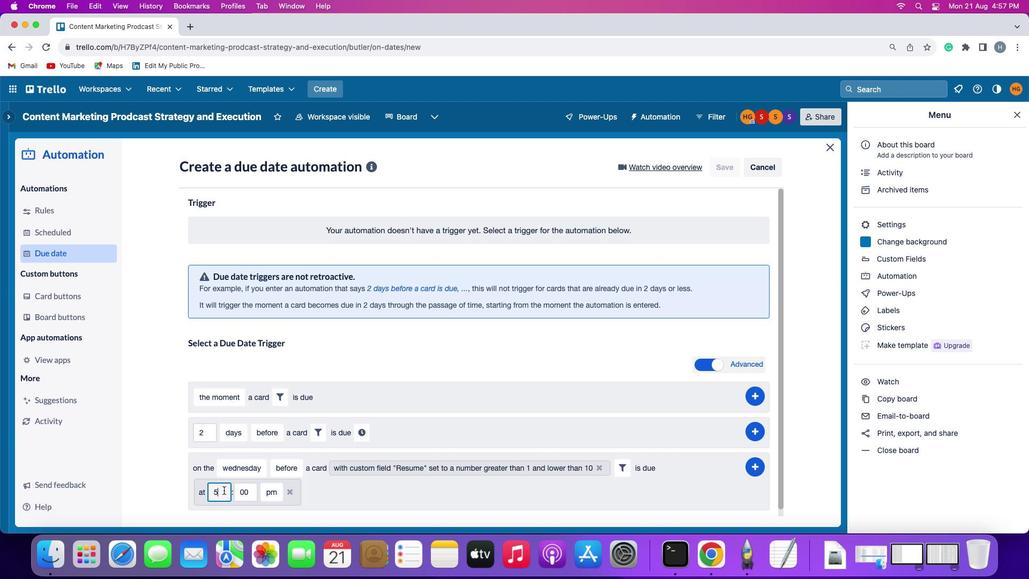 
Action: Mouse pressed left at (223, 490)
Screenshot: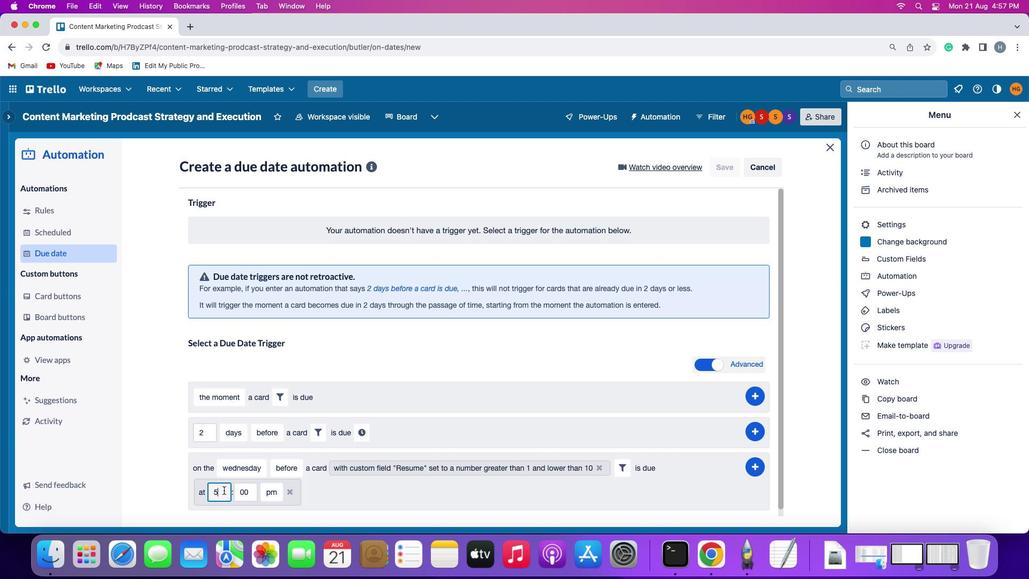 
Action: Mouse moved to (224, 489)
Screenshot: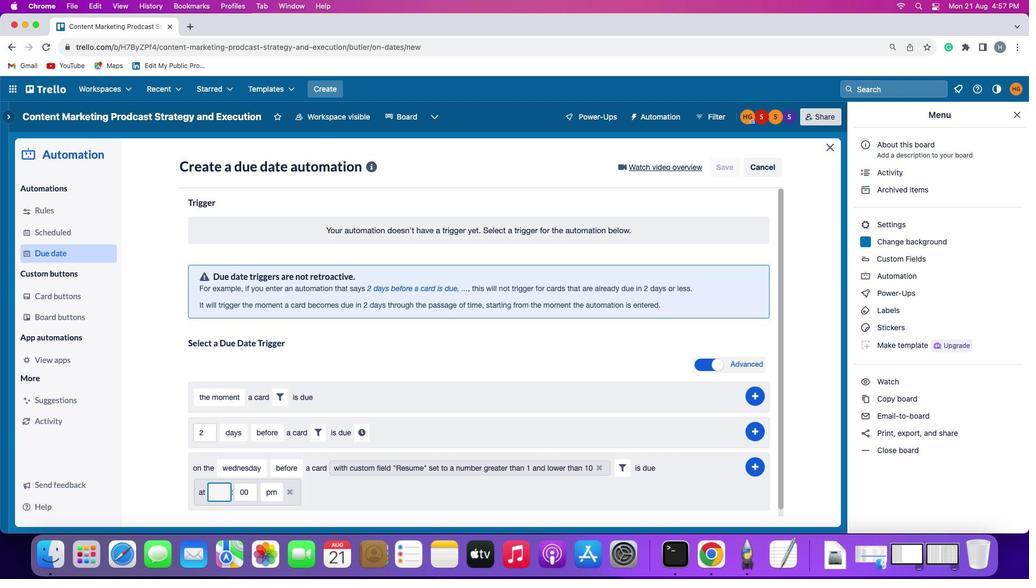 
Action: Key pressed Key.backspace'1'
Screenshot: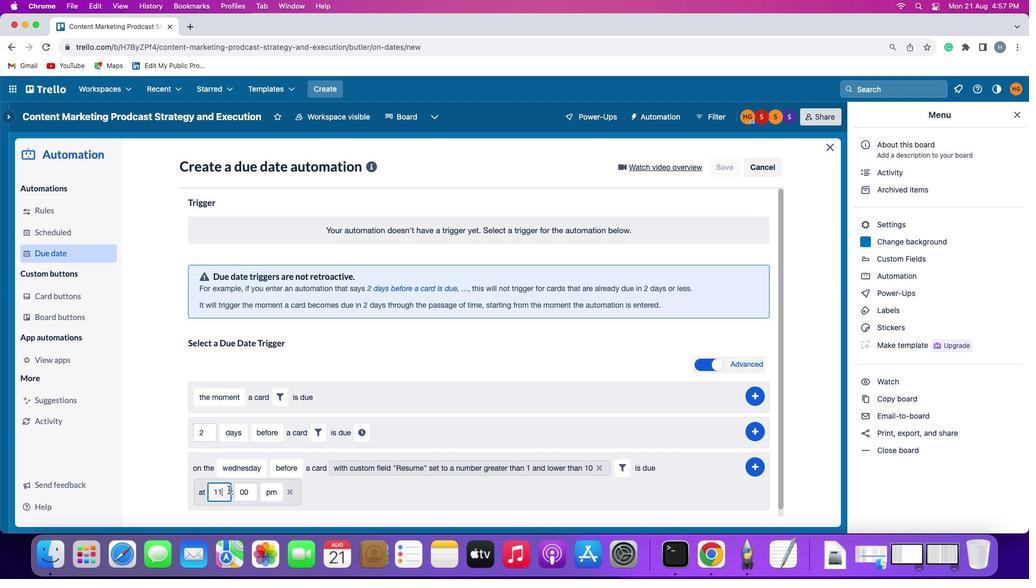 
Action: Mouse moved to (225, 489)
Screenshot: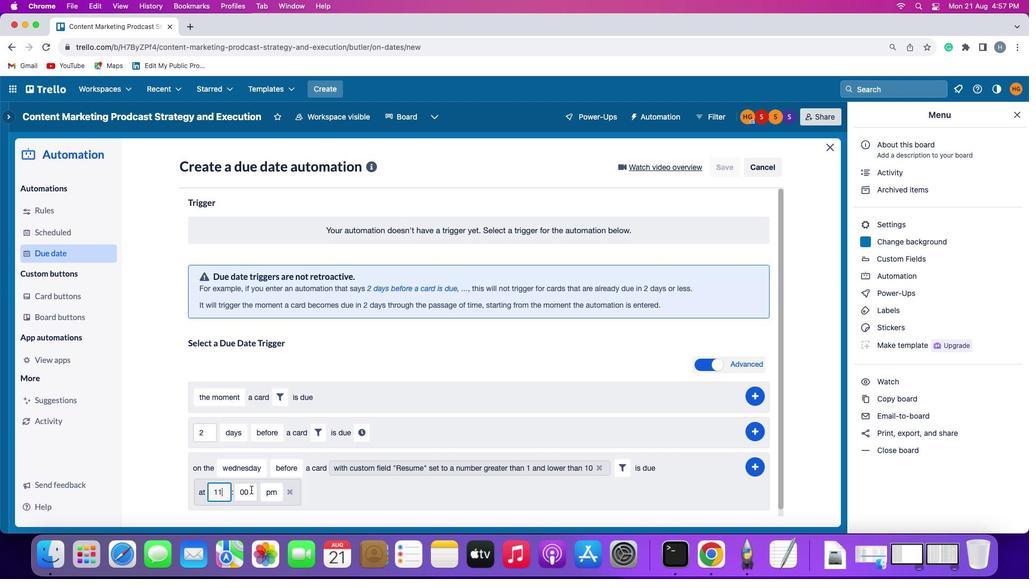 
Action: Key pressed '1'
Screenshot: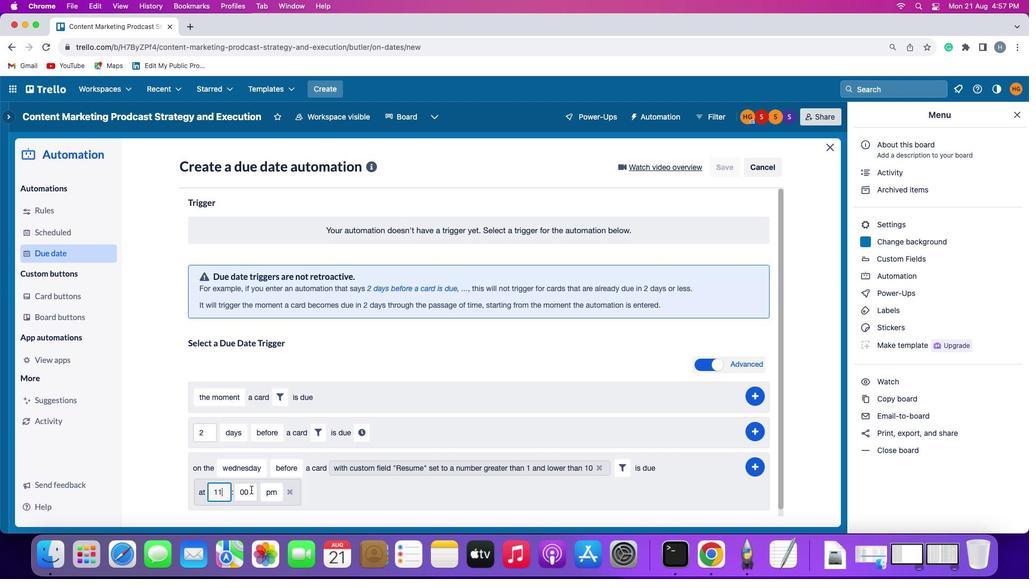 
Action: Mouse moved to (268, 490)
Screenshot: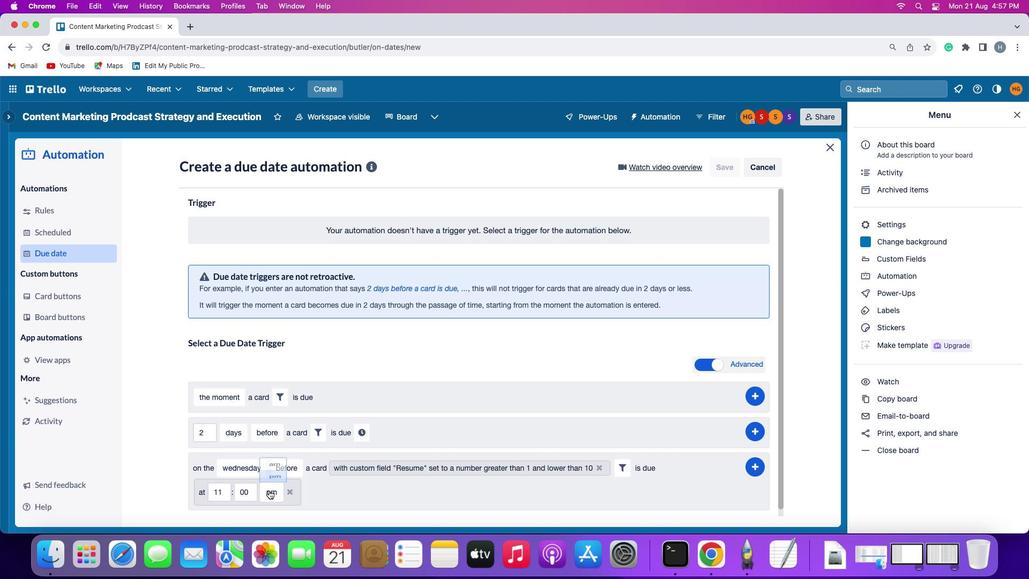 
Action: Mouse pressed left at (268, 490)
Screenshot: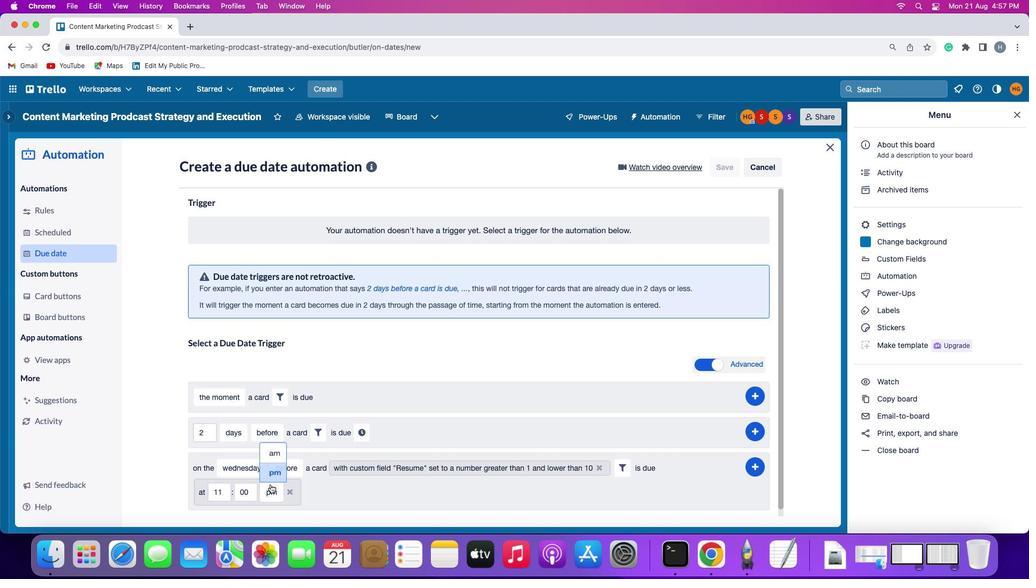 
Action: Mouse moved to (277, 452)
Screenshot: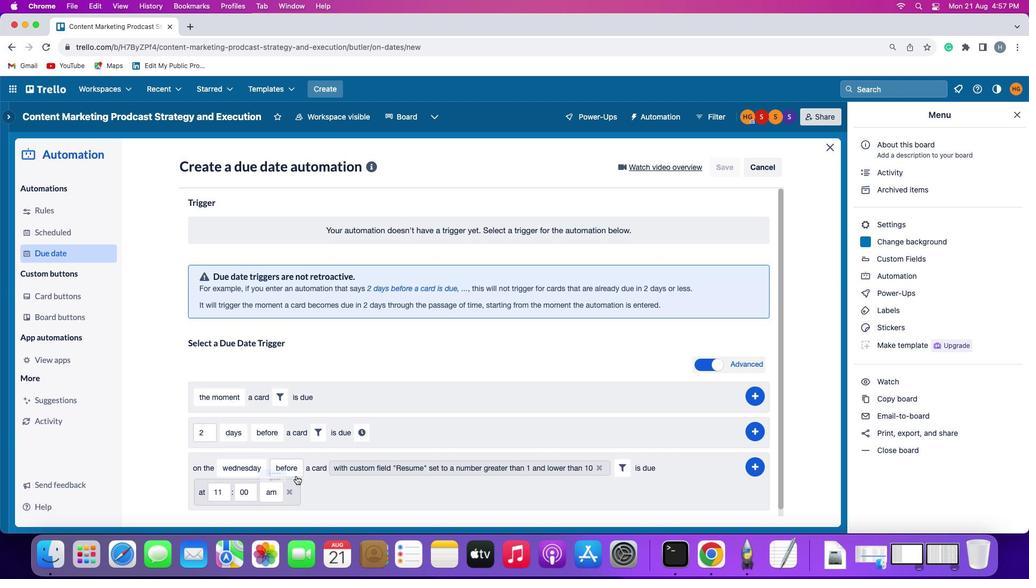 
Action: Mouse pressed left at (277, 452)
Screenshot: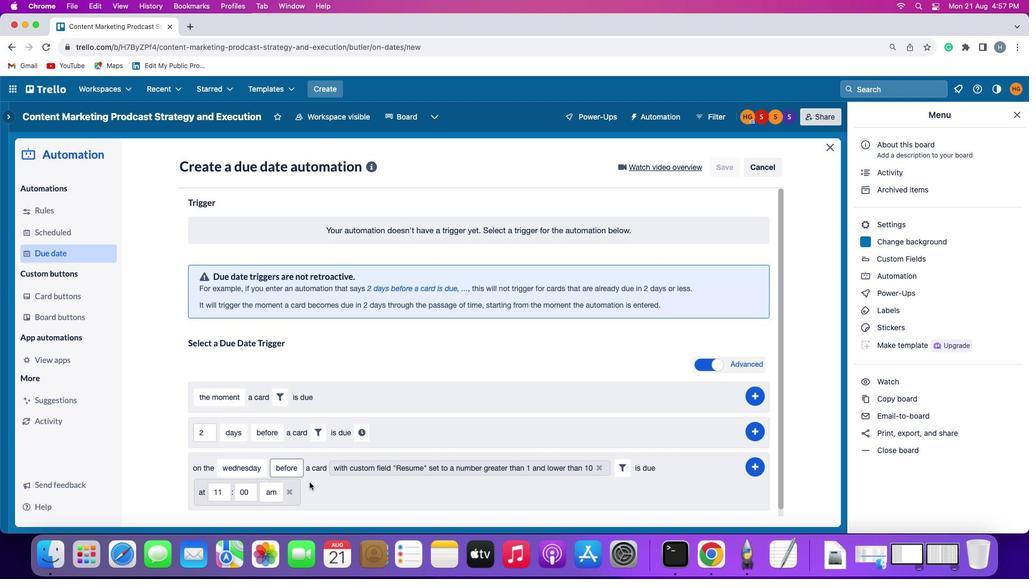 
Action: Mouse moved to (757, 464)
Screenshot: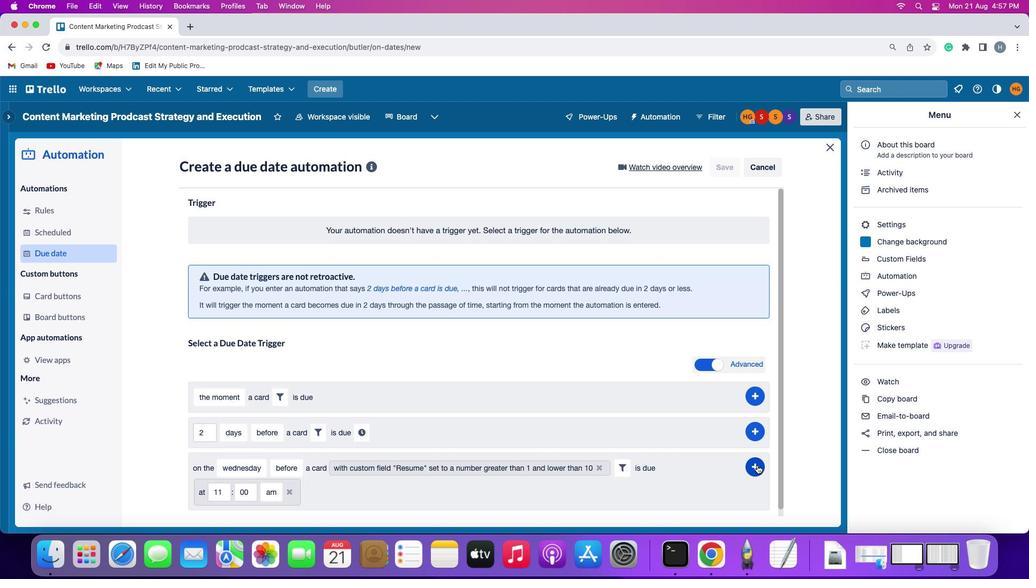
Action: Mouse pressed left at (757, 464)
Screenshot: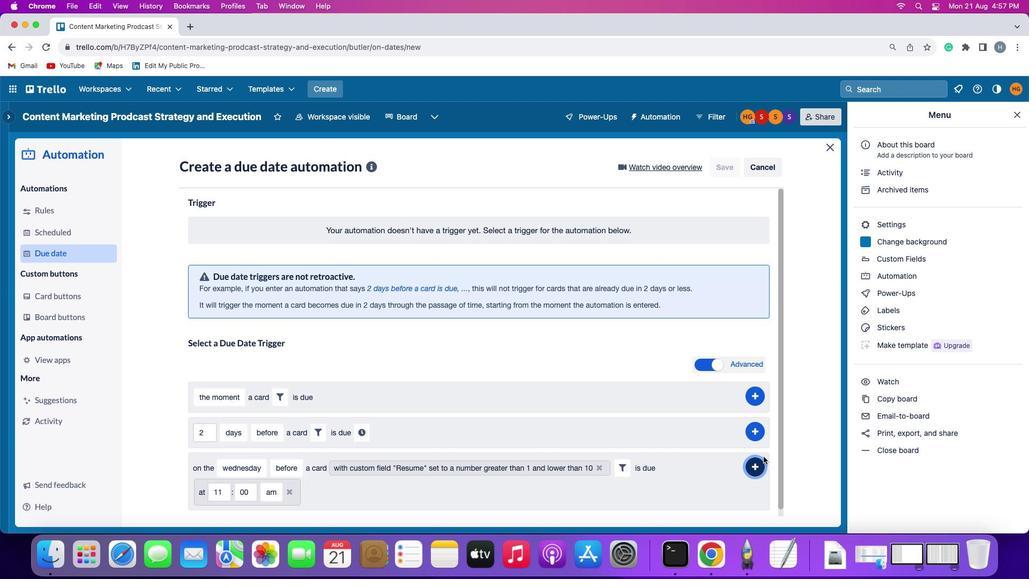 
Action: Mouse moved to (806, 368)
Screenshot: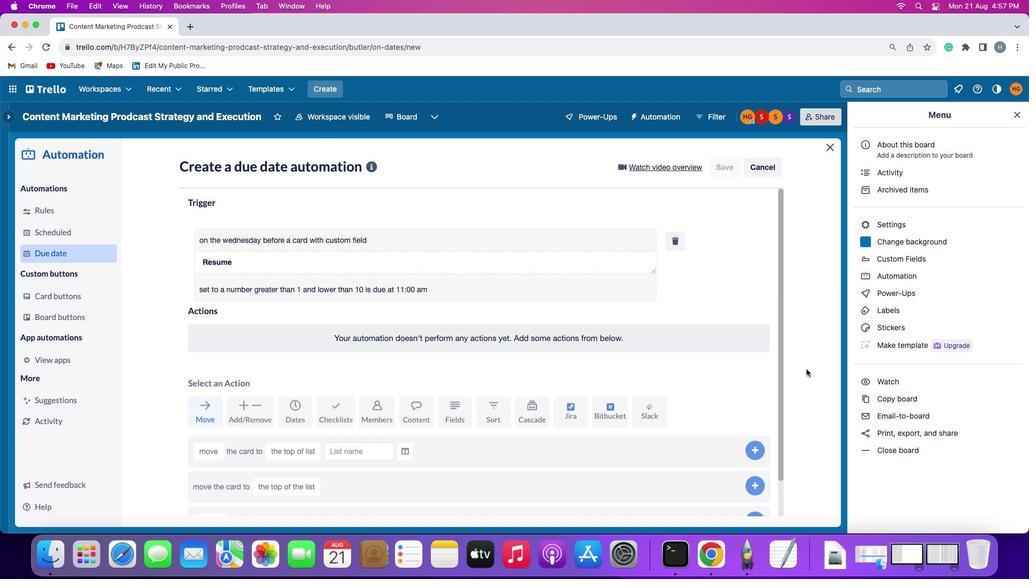 
